 Task: Look for space in Tucuruí, Brazil from 2nd September, 2023 to 6th September, 2023 for 2 adults in price range Rs.15000 to Rs.20000. Place can be entire place with 1  bedroom having 1 bed and 1 bathroom. Property type can be house, flat, guest house, hotel. Booking option can be shelf check-in. Required host language is Spanish.
Action: Mouse moved to (629, 82)
Screenshot: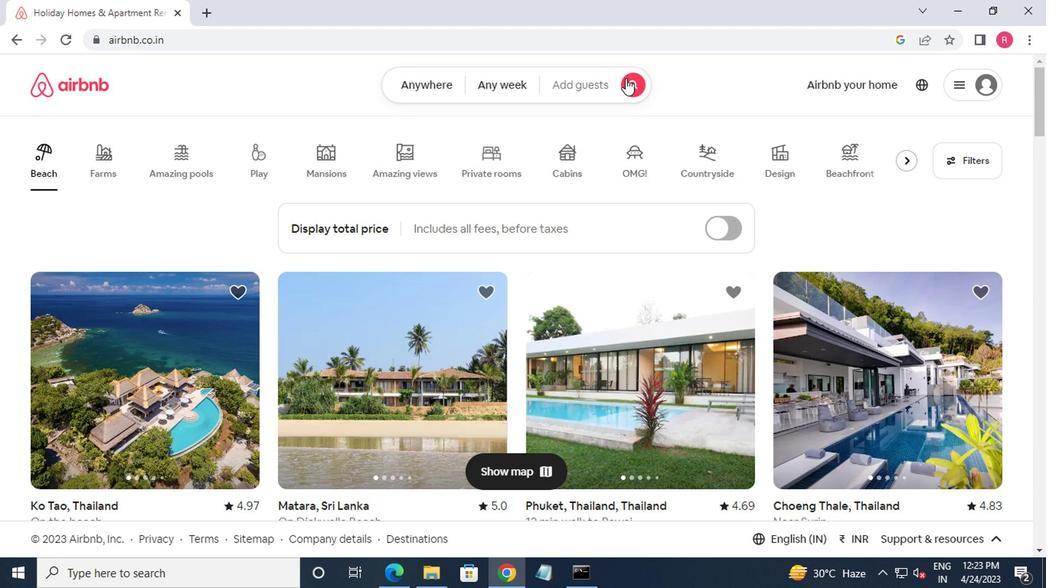 
Action: Mouse pressed left at (629, 82)
Screenshot: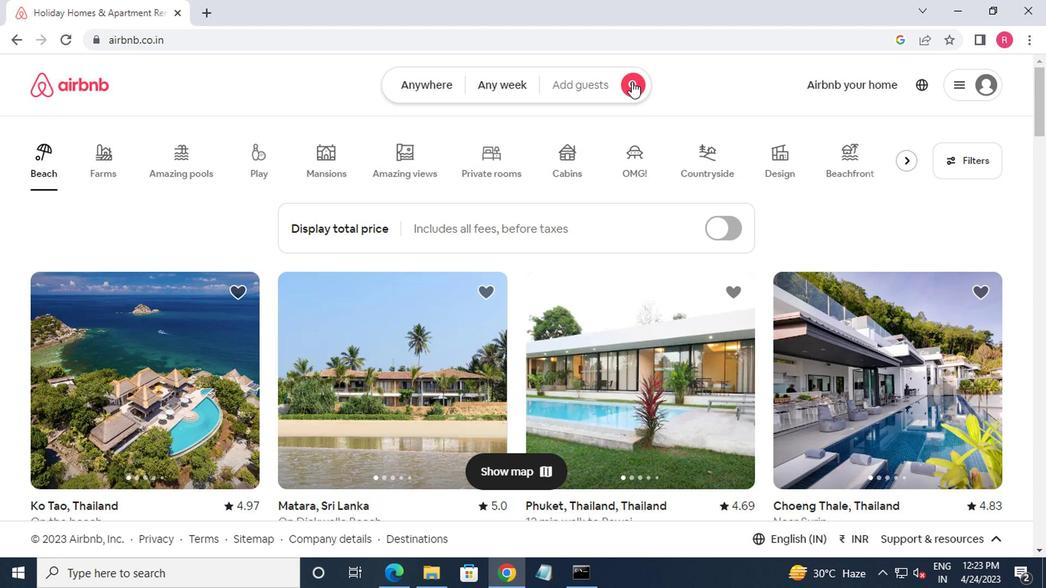 
Action: Mouse moved to (339, 139)
Screenshot: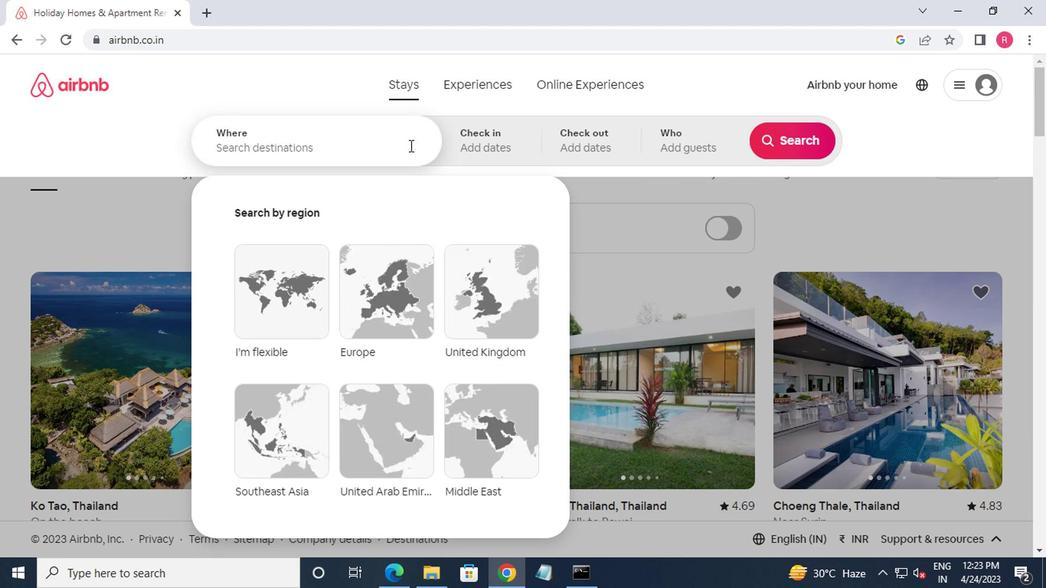 
Action: Mouse pressed left at (339, 139)
Screenshot: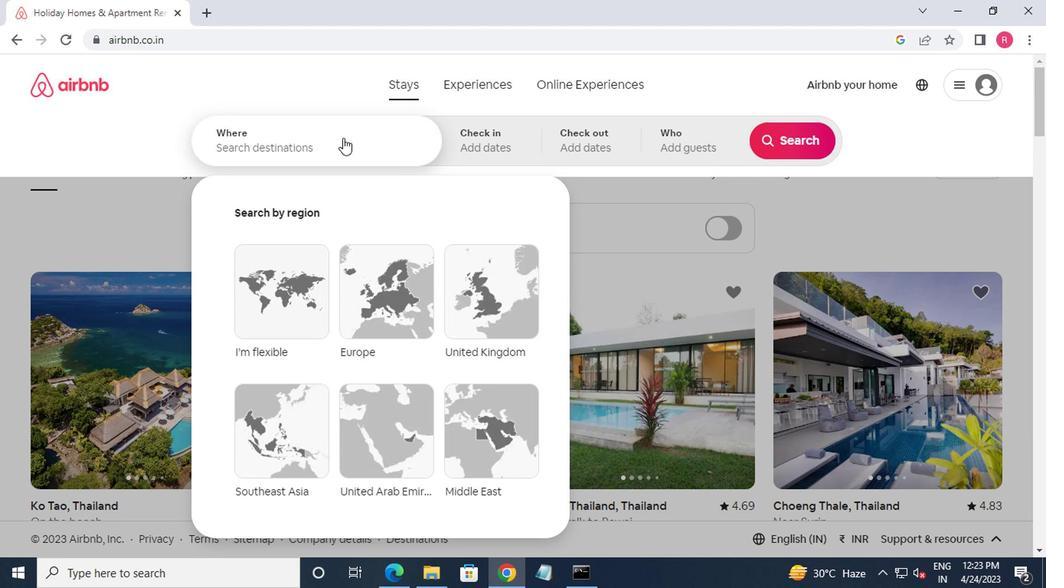 
Action: Mouse moved to (286, 194)
Screenshot: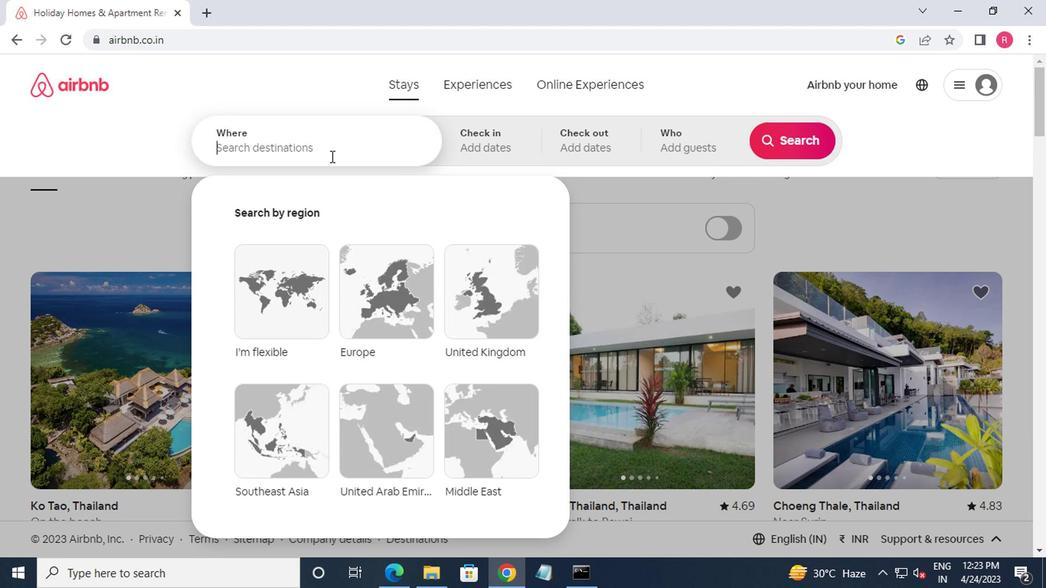 
Action: Key pressed tucurui,brazil
Screenshot: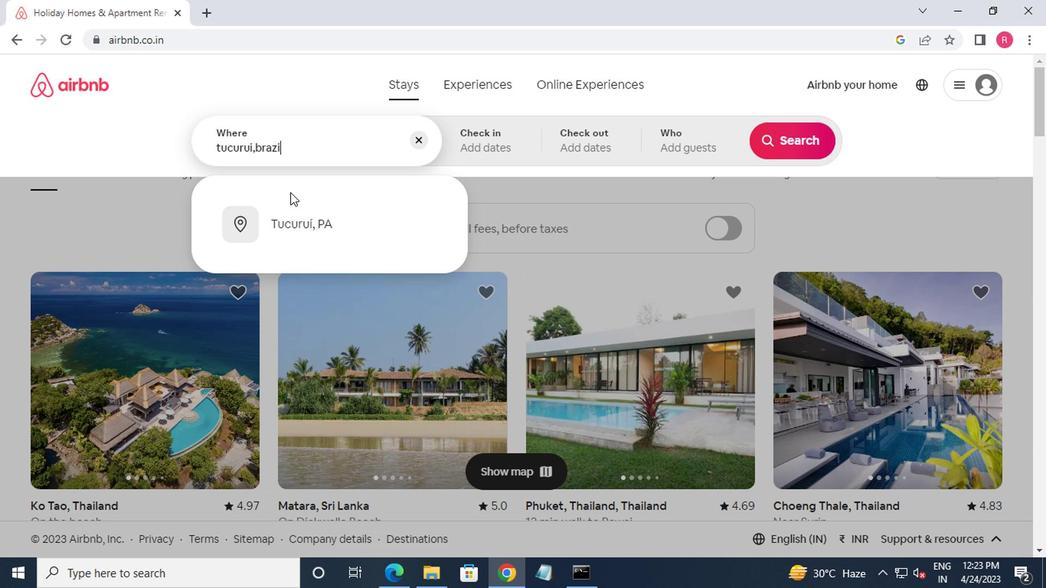 
Action: Mouse moved to (330, 221)
Screenshot: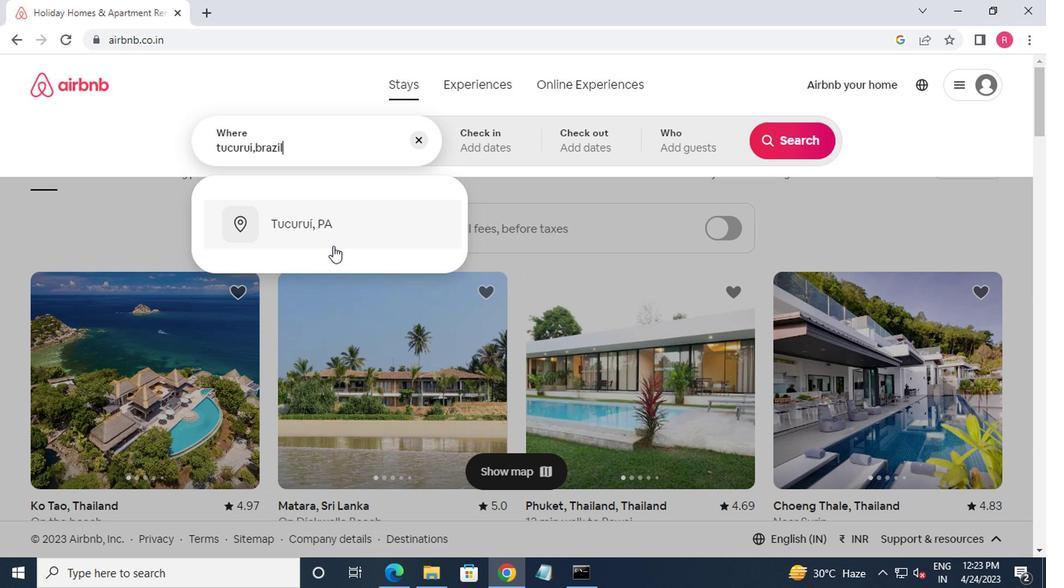 
Action: Key pressed <Key.enter>
Screenshot: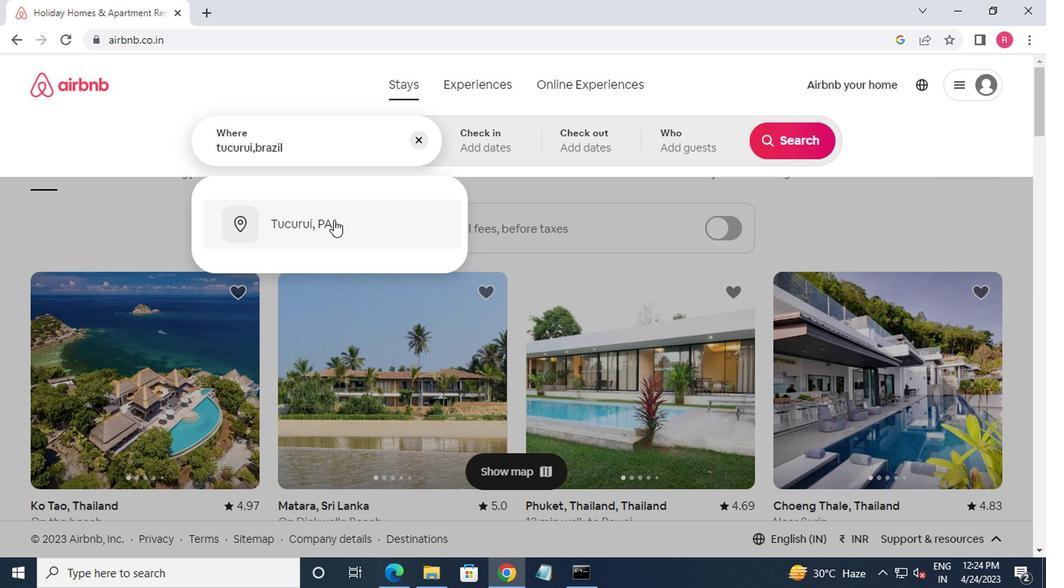 
Action: Mouse moved to (778, 266)
Screenshot: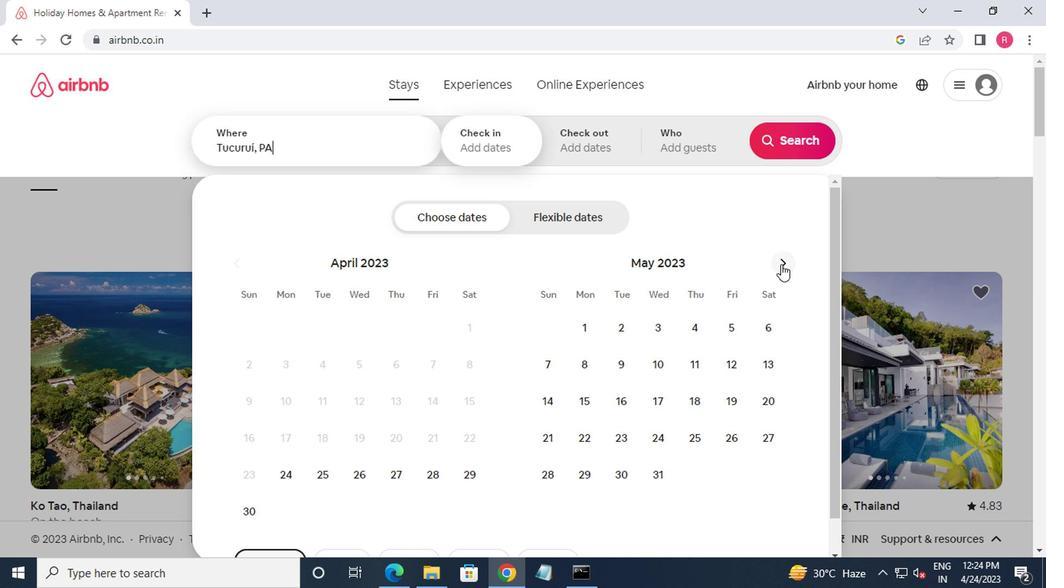 
Action: Mouse pressed left at (778, 266)
Screenshot: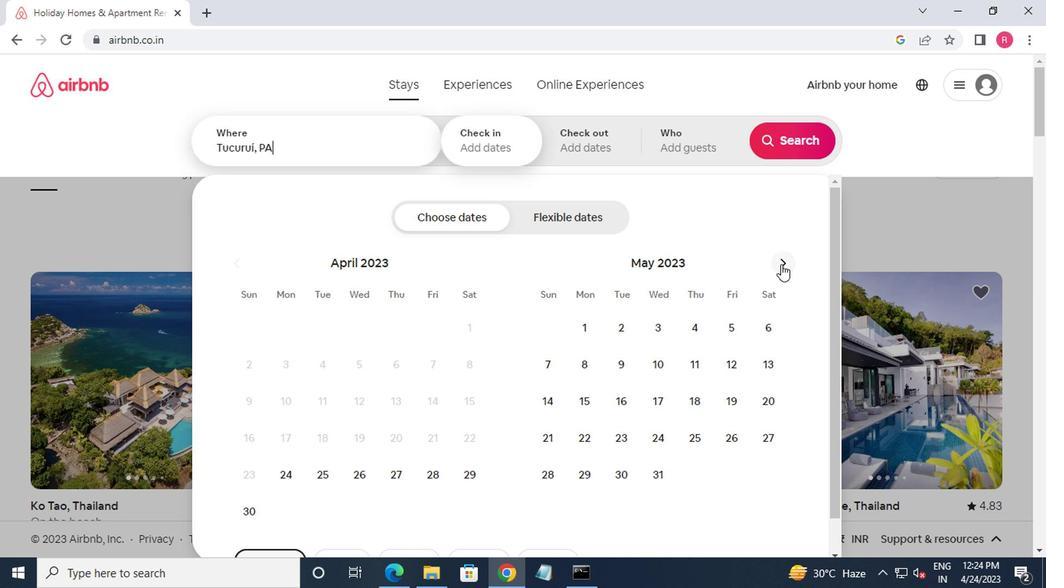 
Action: Mouse moved to (779, 264)
Screenshot: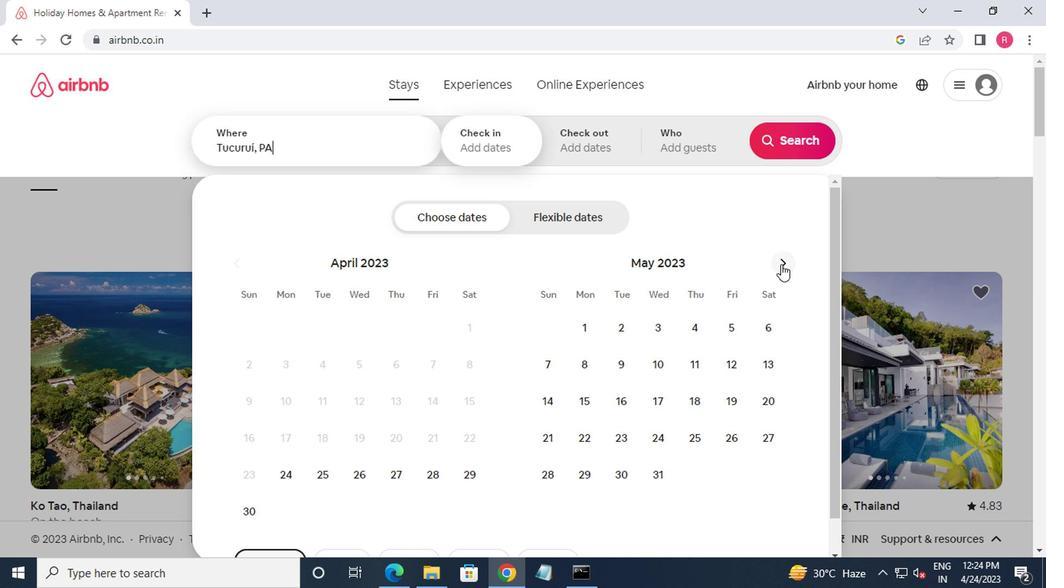 
Action: Mouse pressed left at (779, 264)
Screenshot: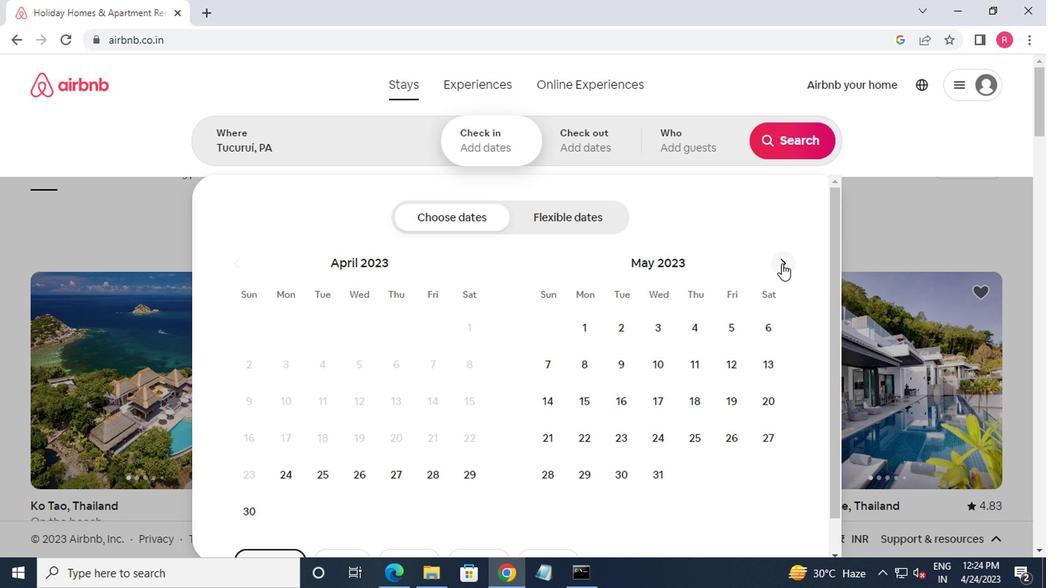 
Action: Mouse pressed left at (779, 264)
Screenshot: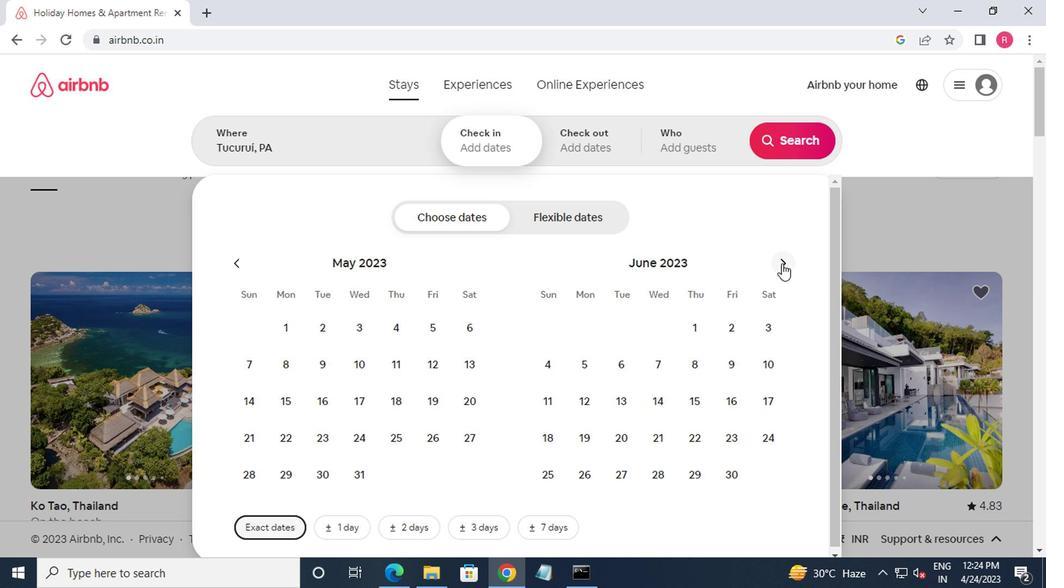 
Action: Mouse moved to (779, 262)
Screenshot: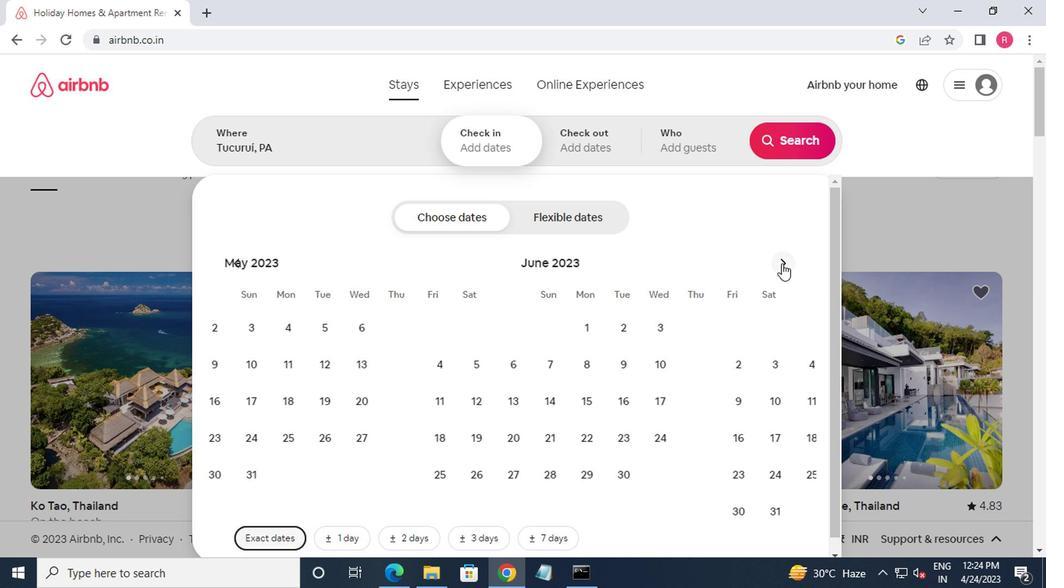 
Action: Mouse pressed left at (779, 262)
Screenshot: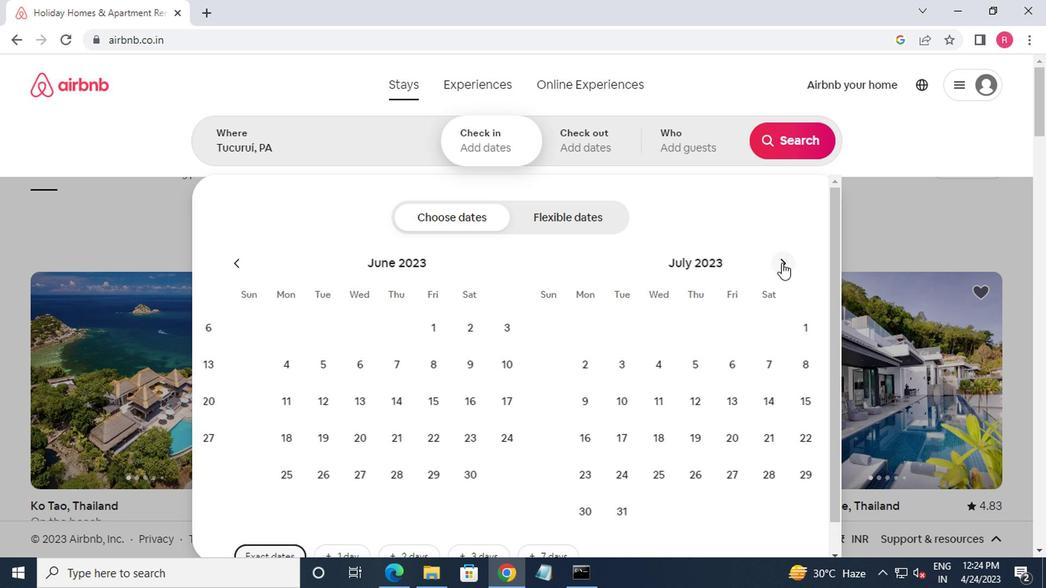 
Action: Mouse pressed left at (779, 262)
Screenshot: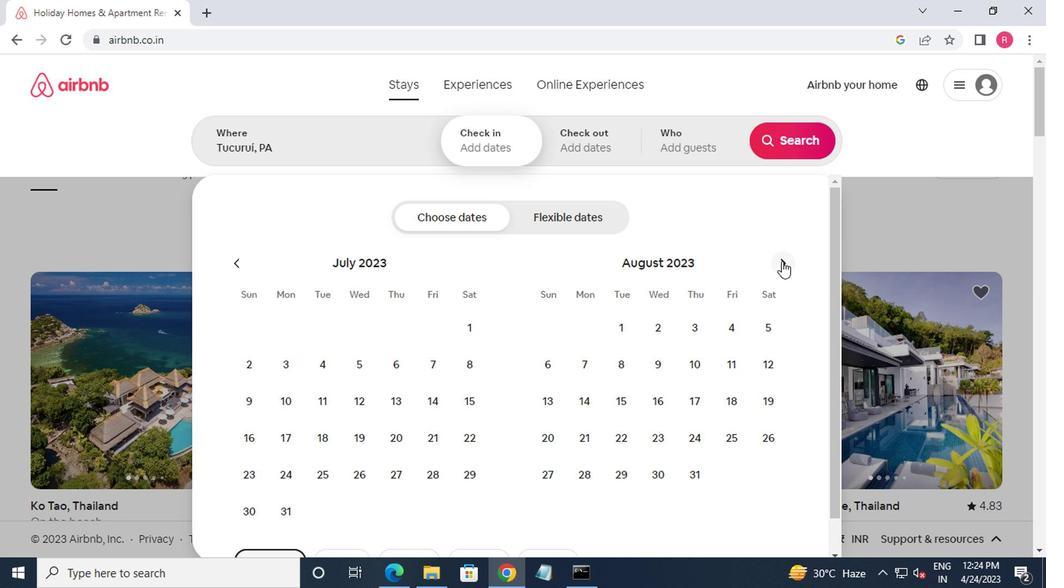 
Action: Mouse moved to (755, 333)
Screenshot: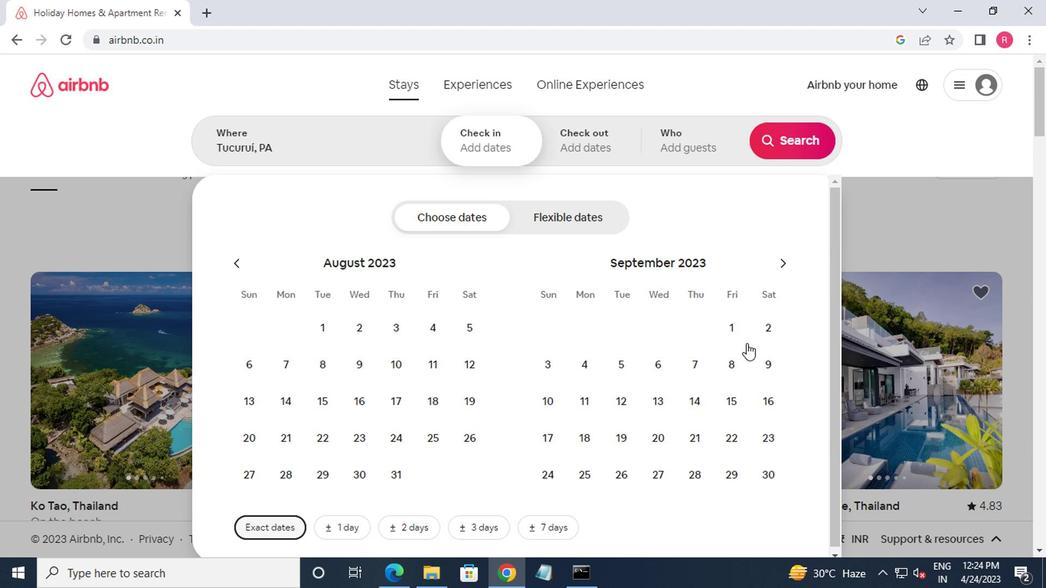 
Action: Mouse pressed left at (755, 333)
Screenshot: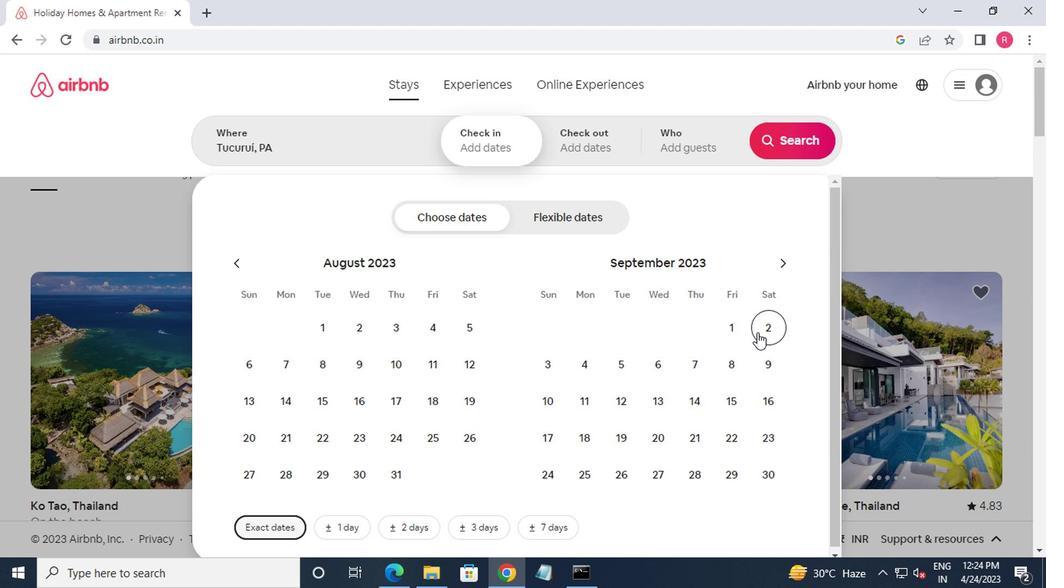 
Action: Mouse moved to (655, 372)
Screenshot: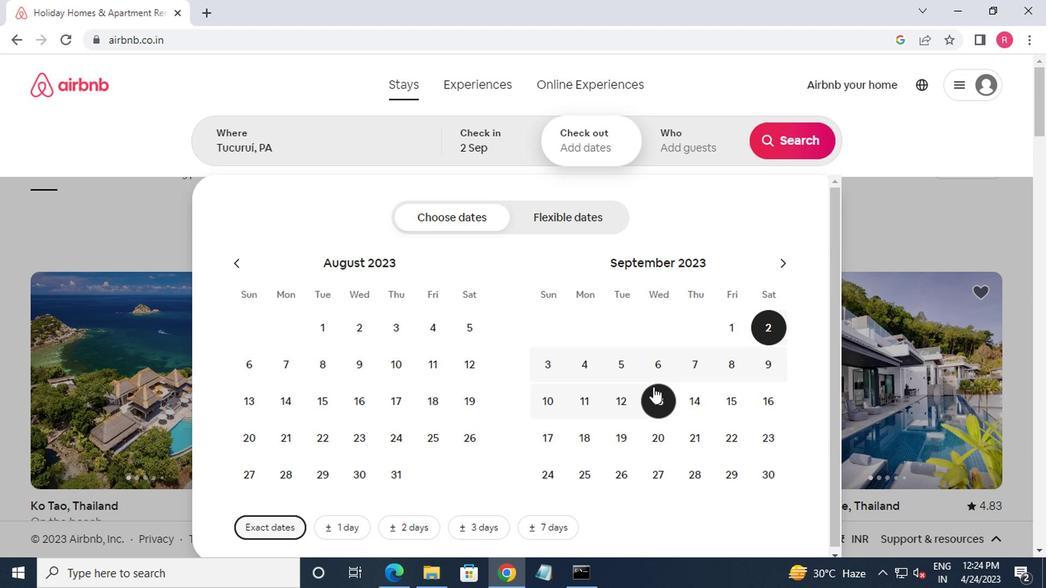
Action: Mouse pressed left at (655, 372)
Screenshot: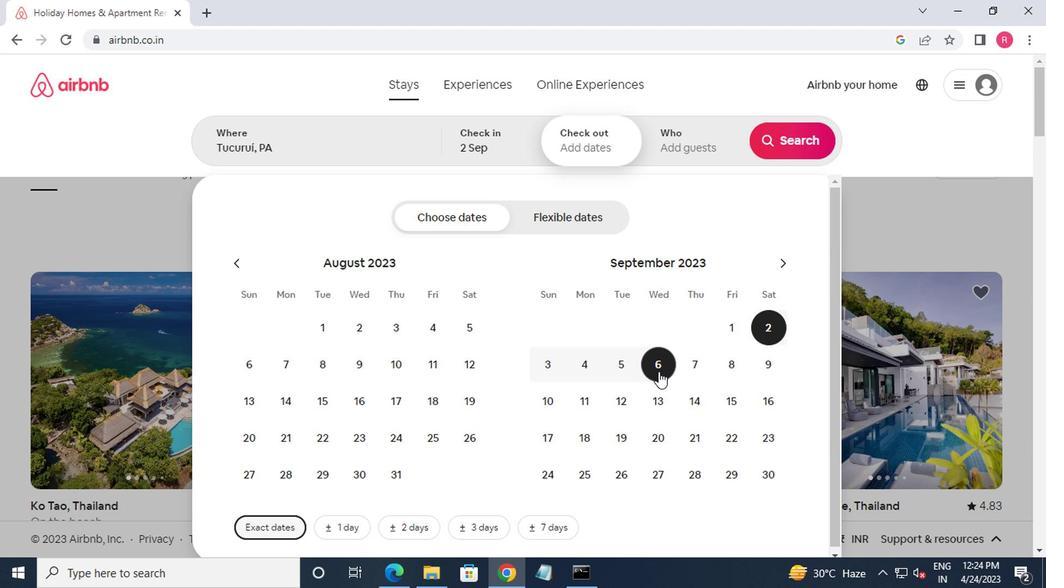 
Action: Mouse moved to (660, 160)
Screenshot: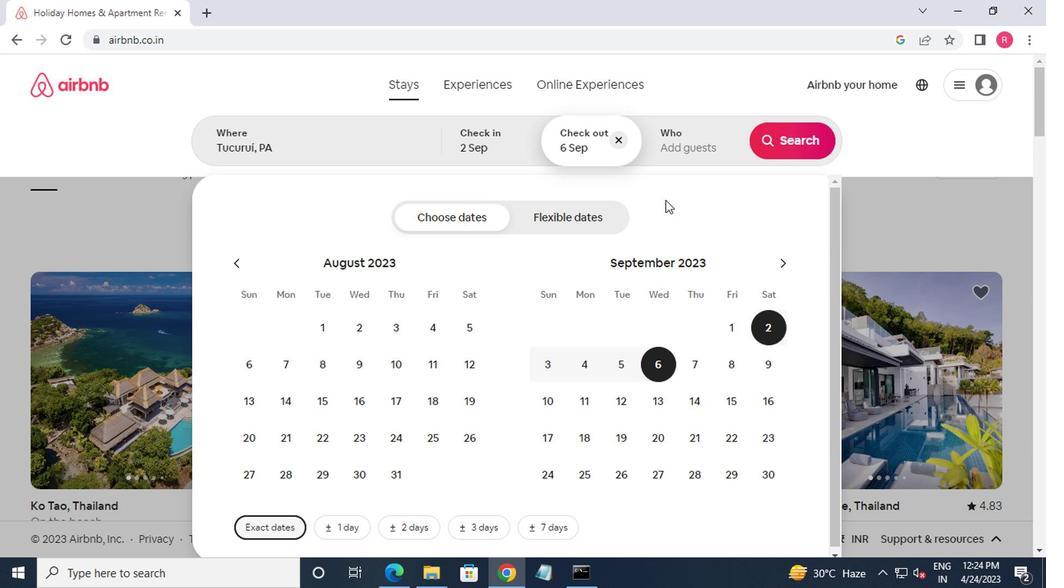 
Action: Mouse pressed left at (660, 160)
Screenshot: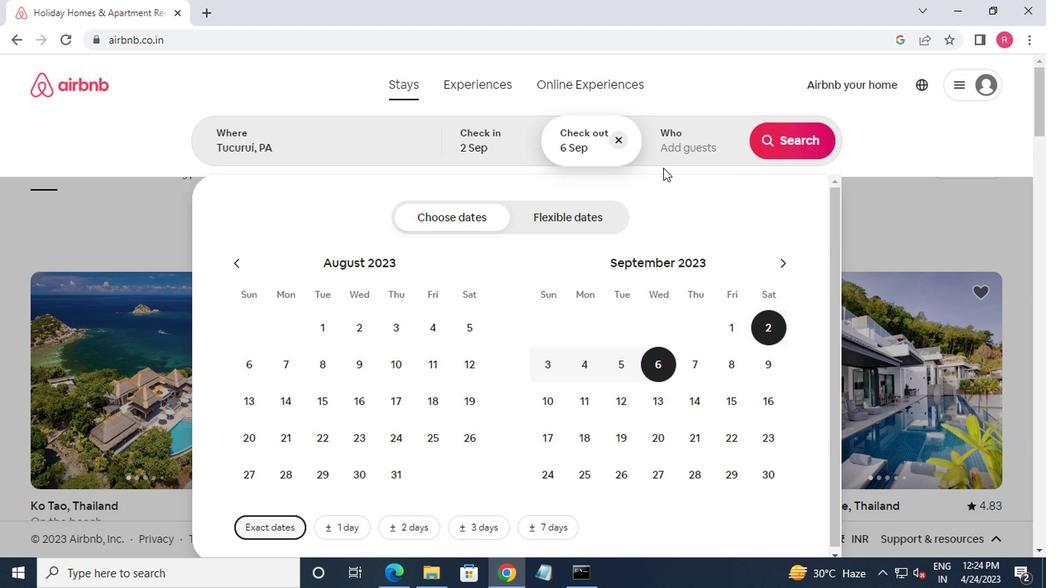 
Action: Mouse moved to (789, 231)
Screenshot: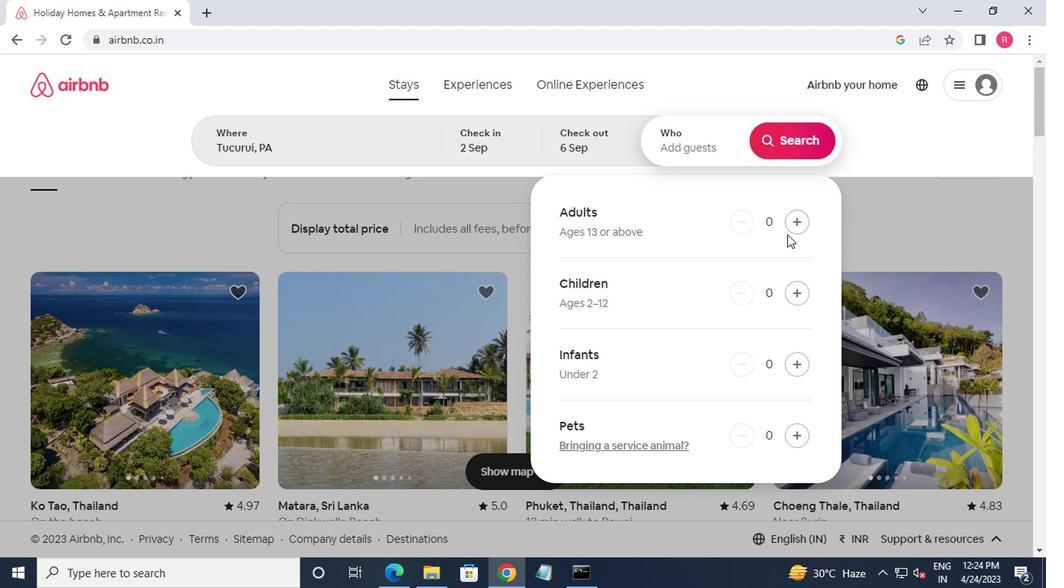 
Action: Mouse pressed left at (789, 231)
Screenshot: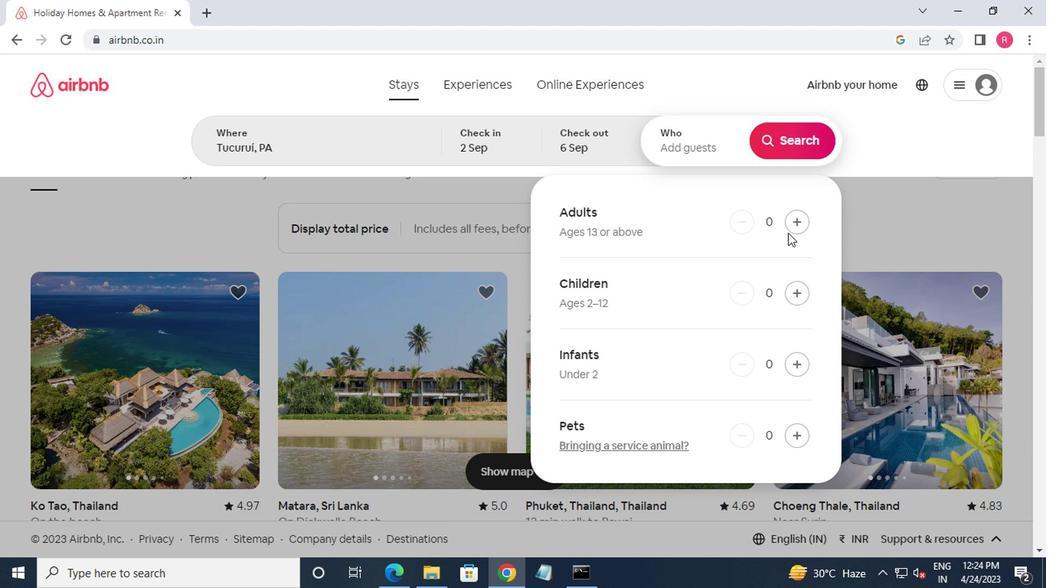 
Action: Mouse pressed left at (789, 231)
Screenshot: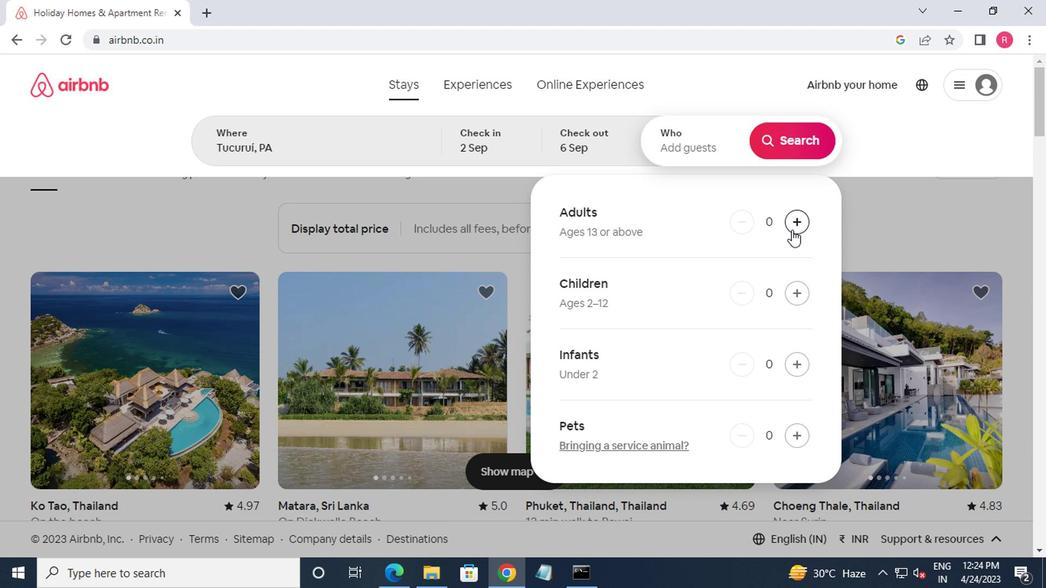 
Action: Mouse moved to (774, 155)
Screenshot: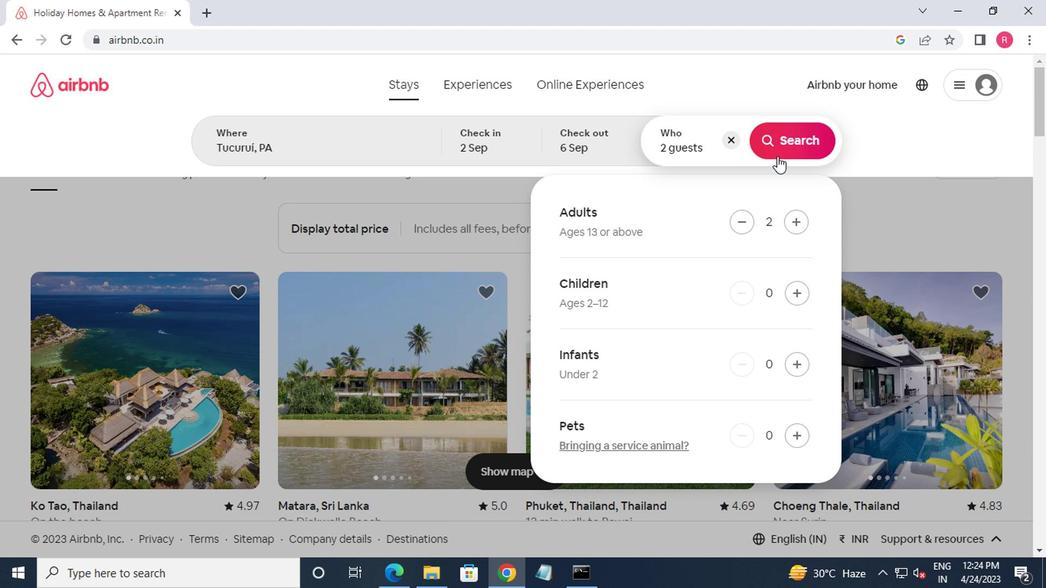 
Action: Mouse pressed left at (774, 155)
Screenshot: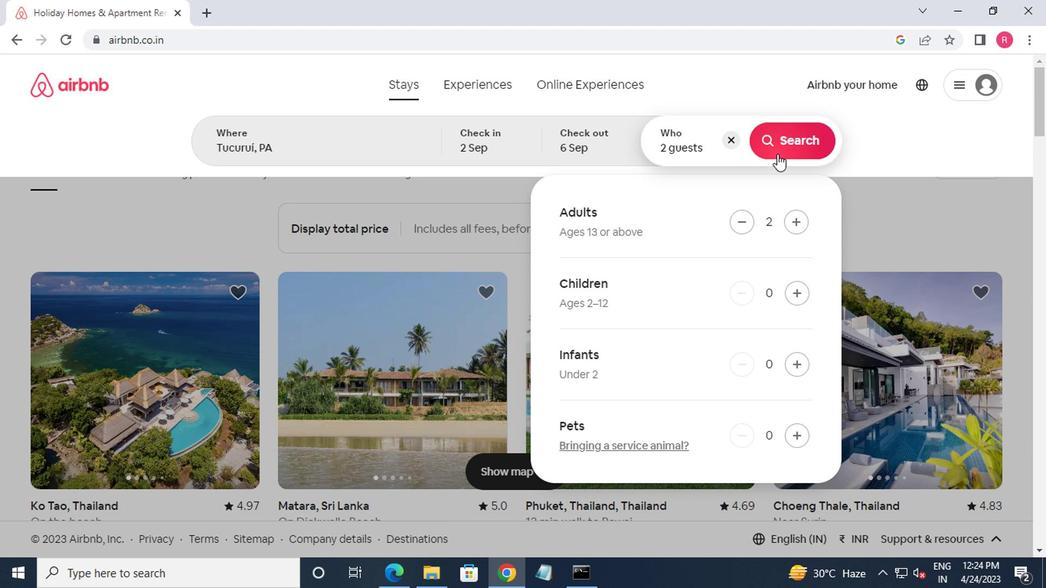 
Action: Mouse moved to (959, 151)
Screenshot: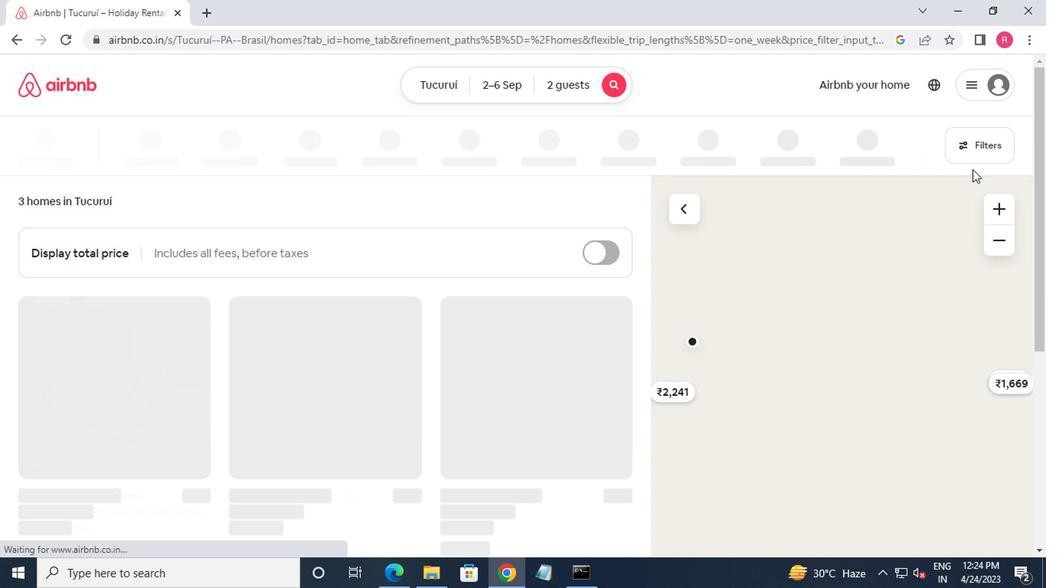 
Action: Mouse pressed left at (959, 151)
Screenshot: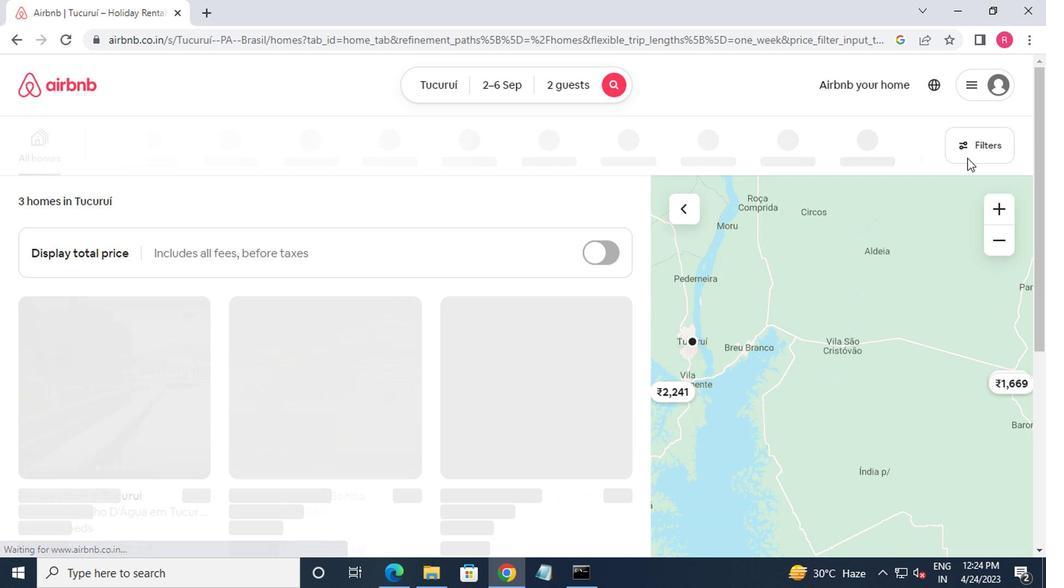 
Action: Mouse moved to (356, 344)
Screenshot: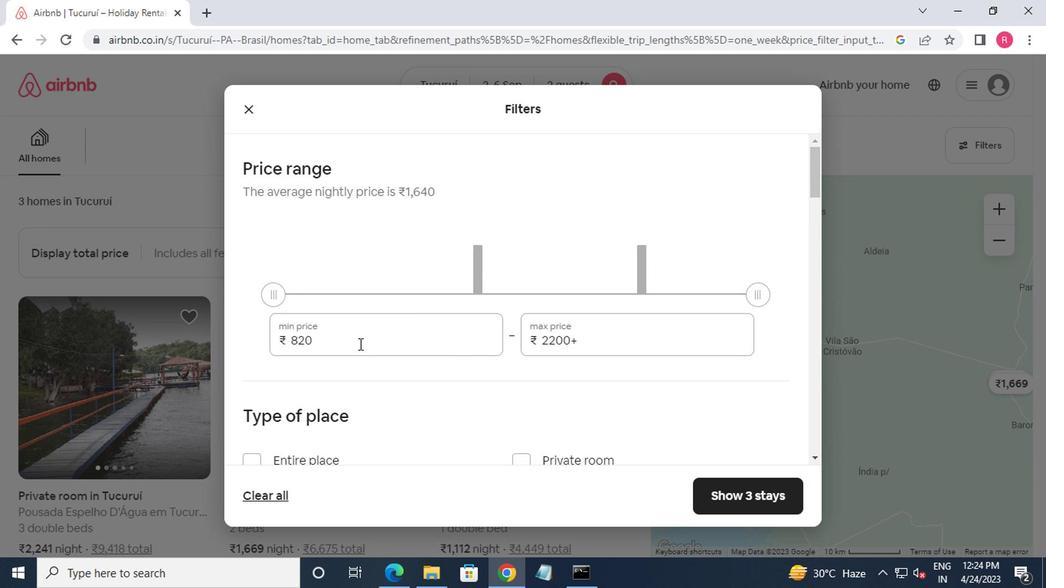 
Action: Mouse pressed left at (356, 344)
Screenshot: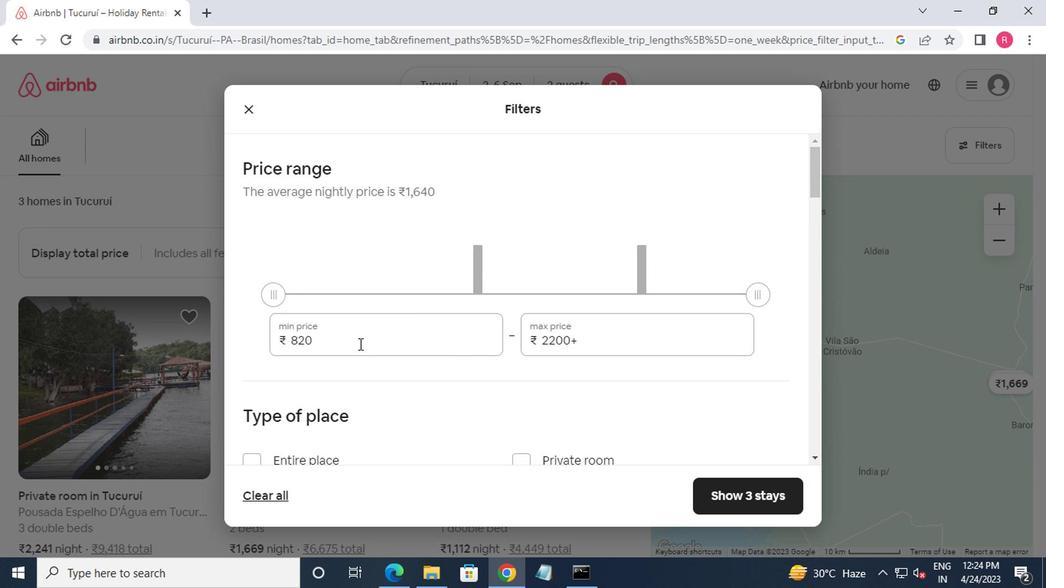 
Action: Mouse moved to (317, 376)
Screenshot: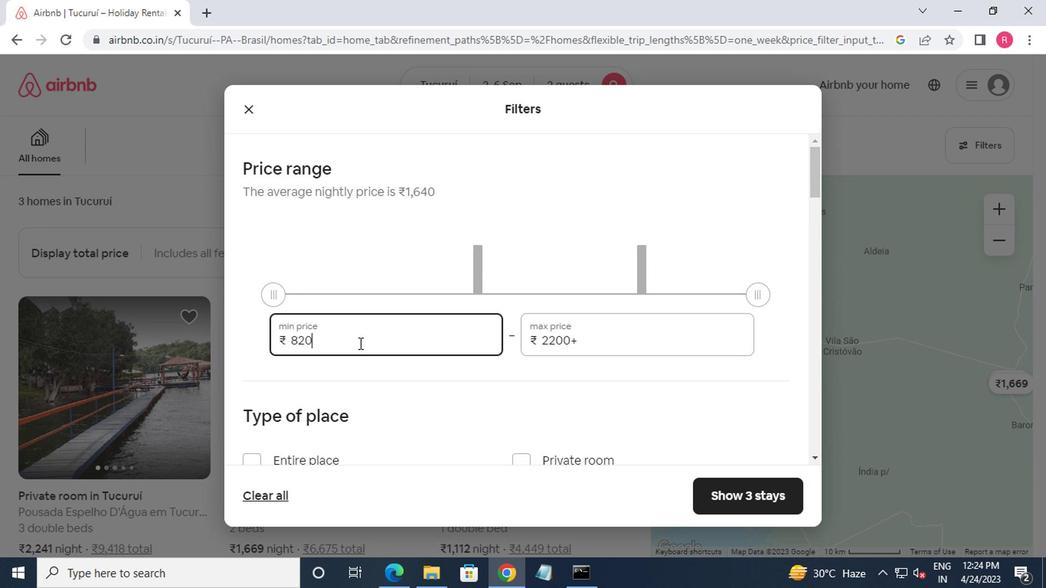 
Action: Key pressed <Key.backspace><Key.backspace><Key.backspace><Key.backspace>15000<Key.tab>1<Key.backspace>2000<Key.backspace><Key.backspace><Key.backspace><Key.backspace><Key.backspace><Key.backspace><Key.backspace>0000
Screenshot: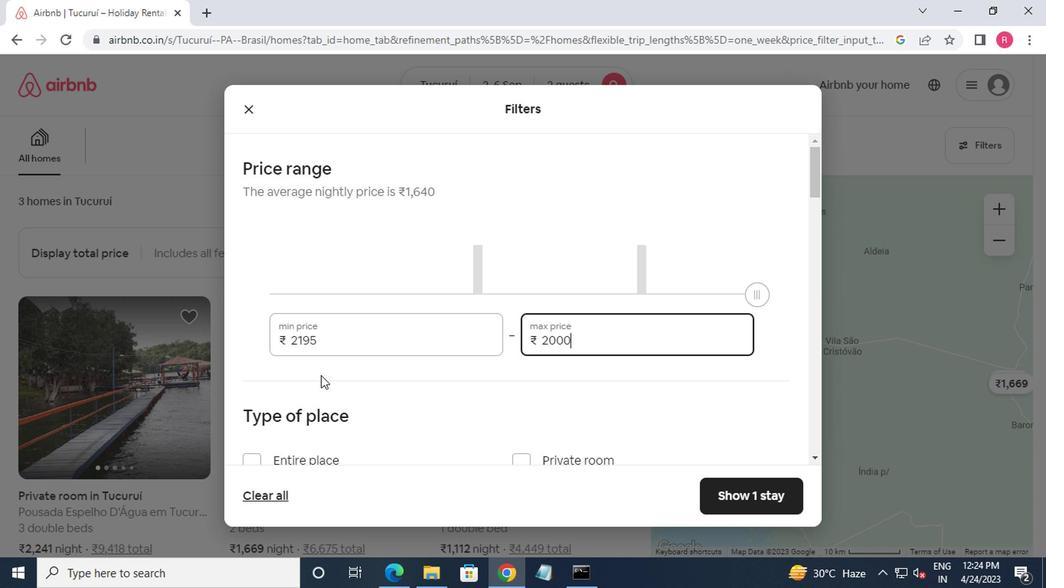 
Action: Mouse moved to (290, 417)
Screenshot: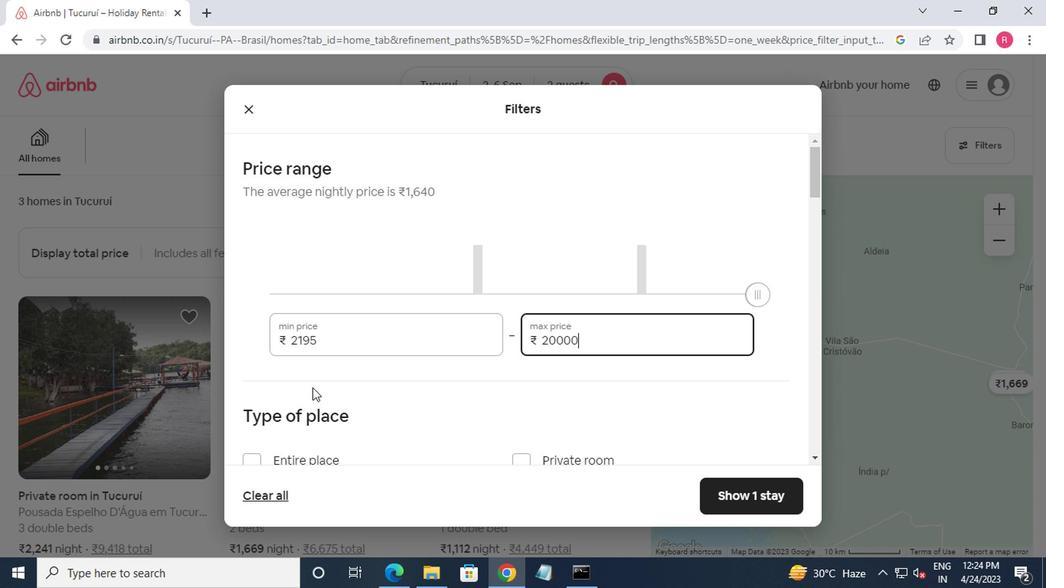 
Action: Mouse scrolled (290, 416) with delta (0, 0)
Screenshot: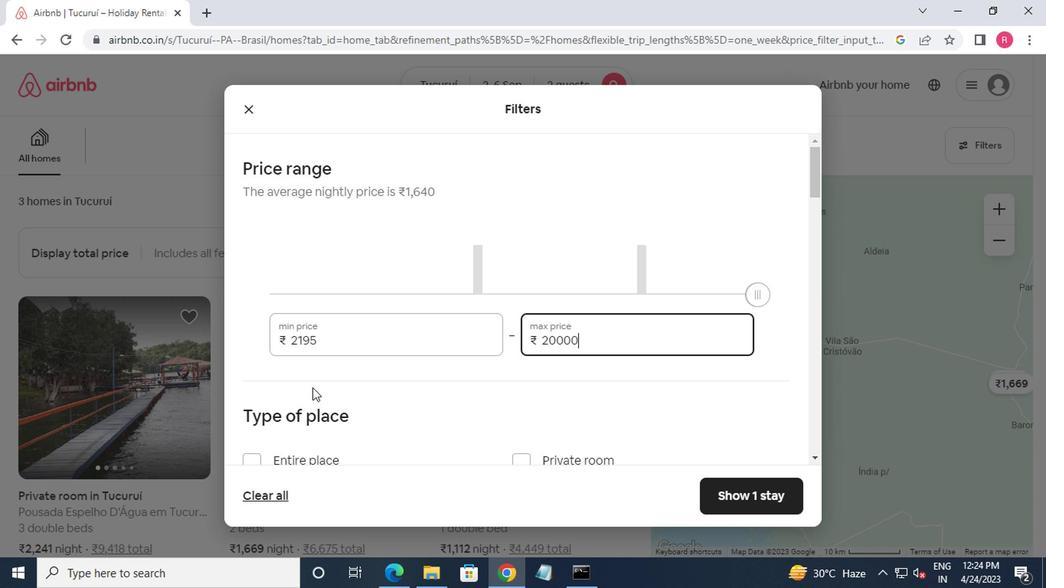 
Action: Mouse moved to (246, 381)
Screenshot: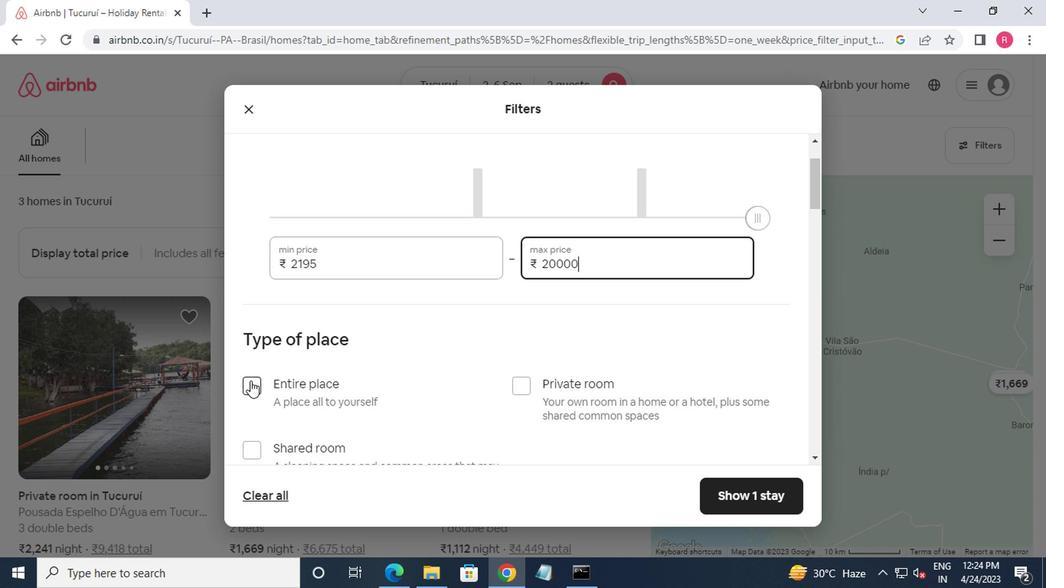 
Action: Mouse pressed left at (246, 381)
Screenshot: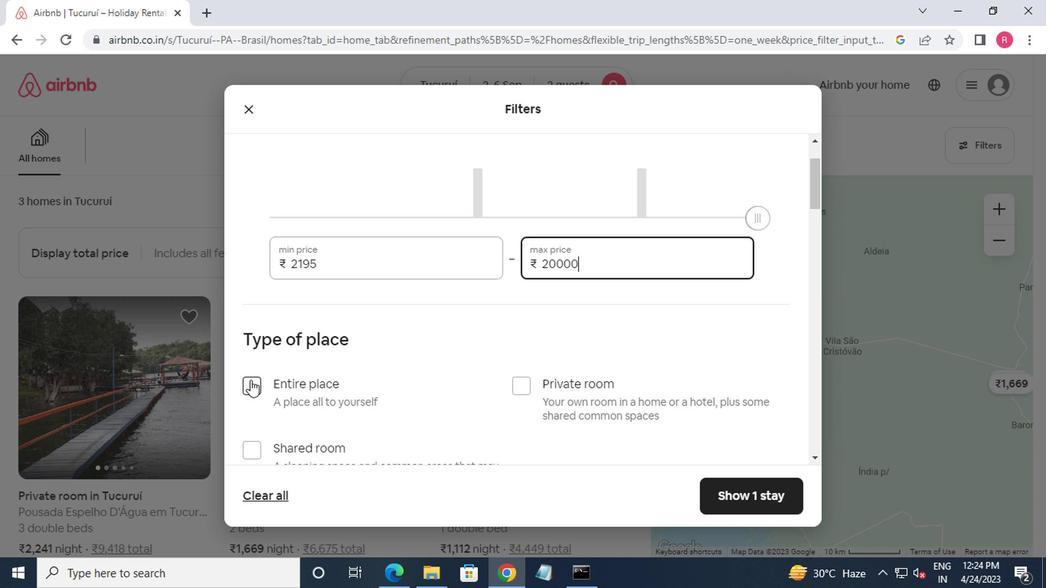 
Action: Mouse moved to (350, 268)
Screenshot: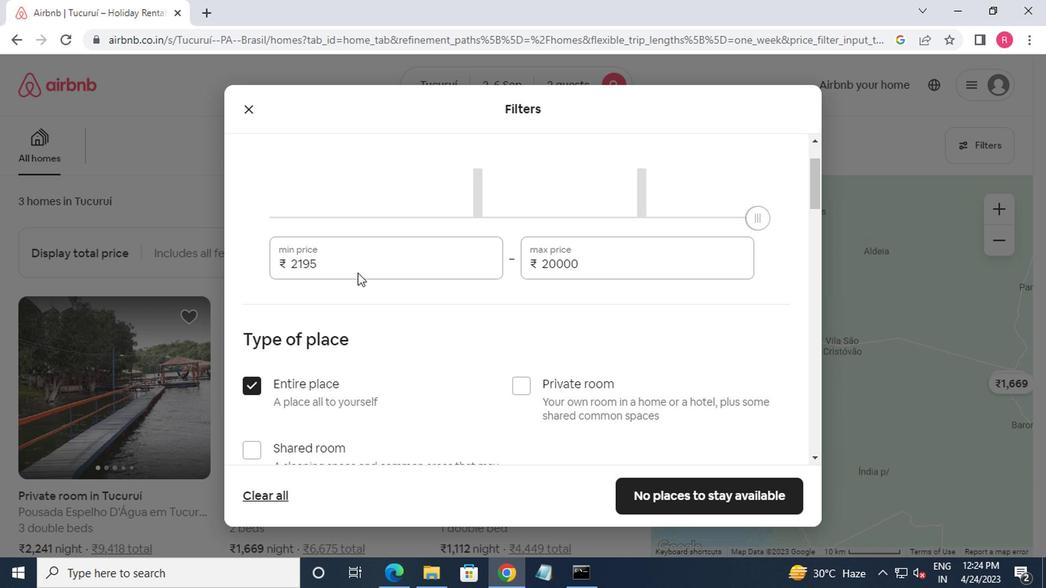 
Action: Mouse pressed left at (350, 268)
Screenshot: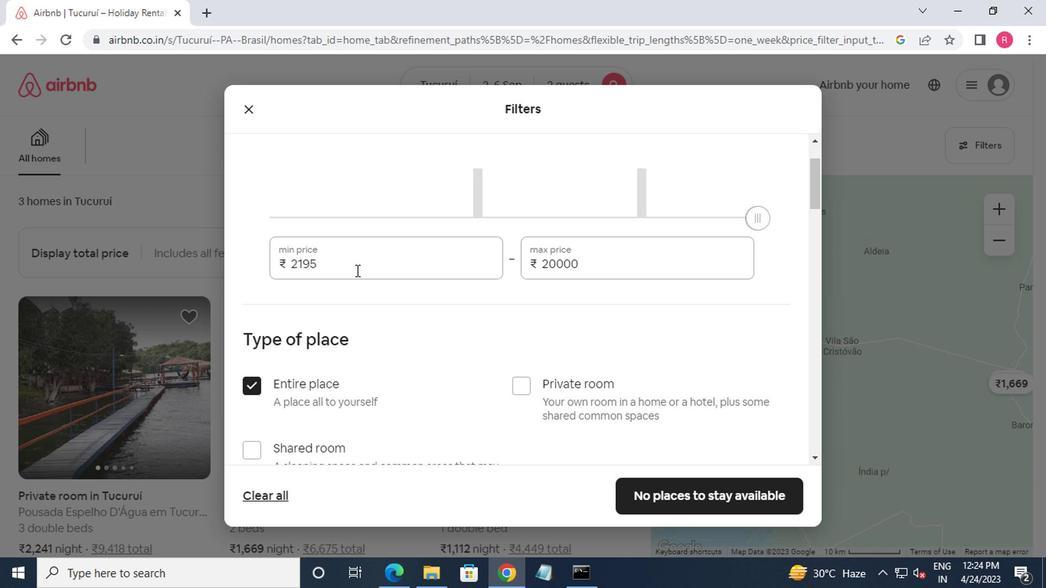 
Action: Mouse moved to (355, 302)
Screenshot: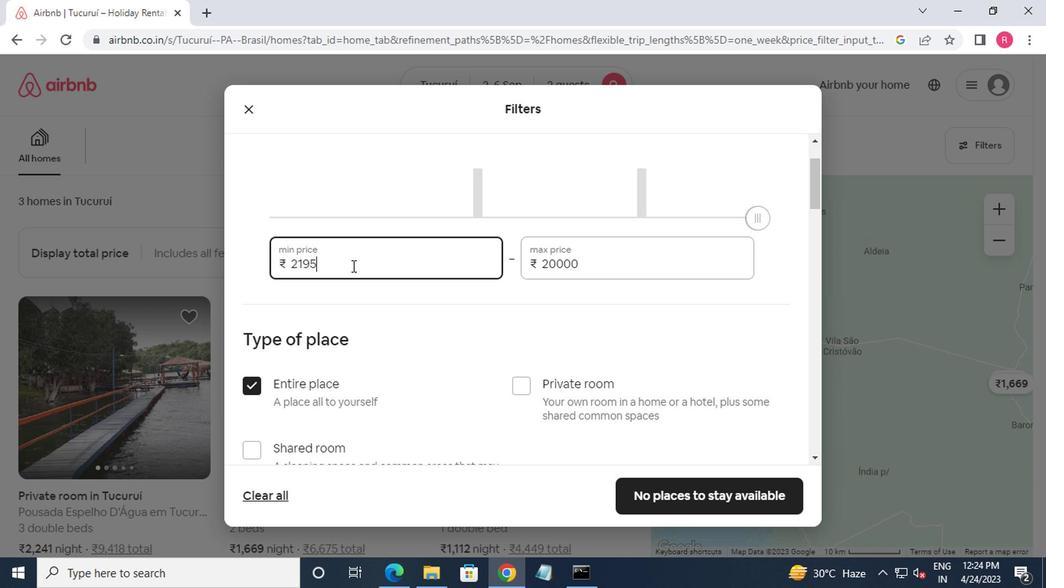 
Action: Key pressed <Key.backspace><Key.backspace><Key.backspace><Key.backspace><Key.backspace><Key.backspace>15000
Screenshot: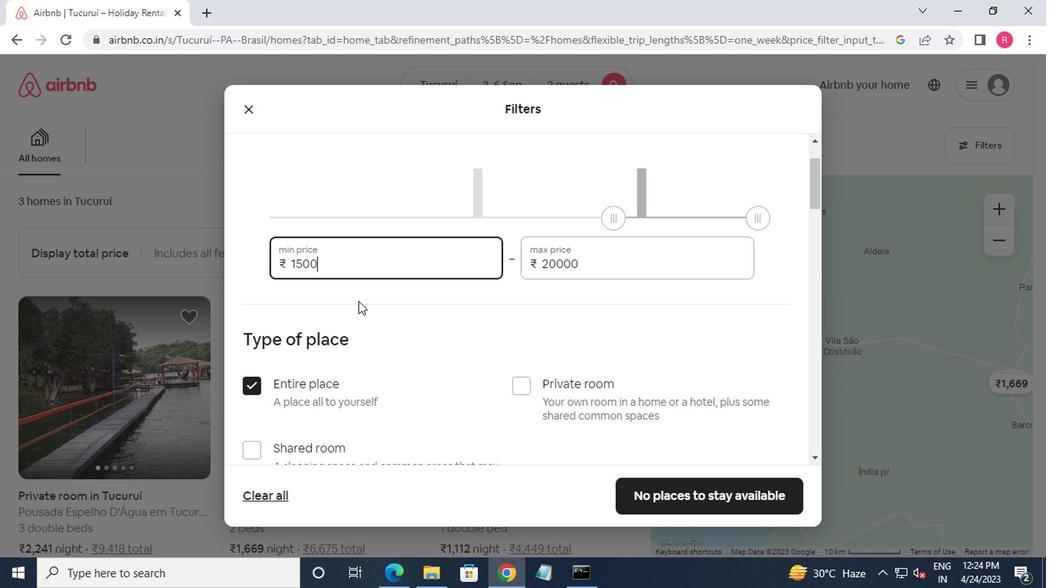 
Action: Mouse moved to (371, 333)
Screenshot: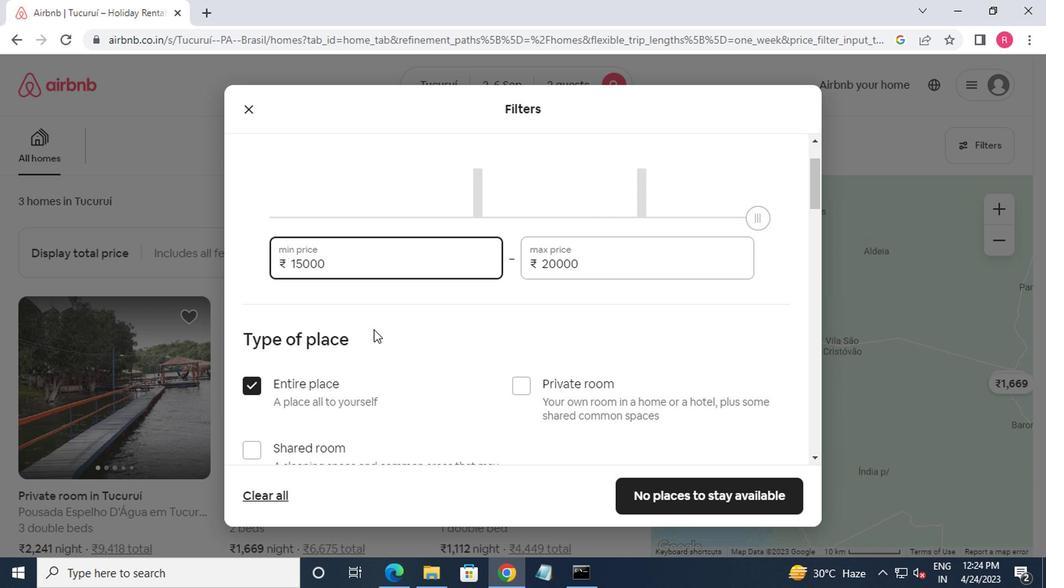 
Action: Mouse scrolled (371, 333) with delta (0, 0)
Screenshot: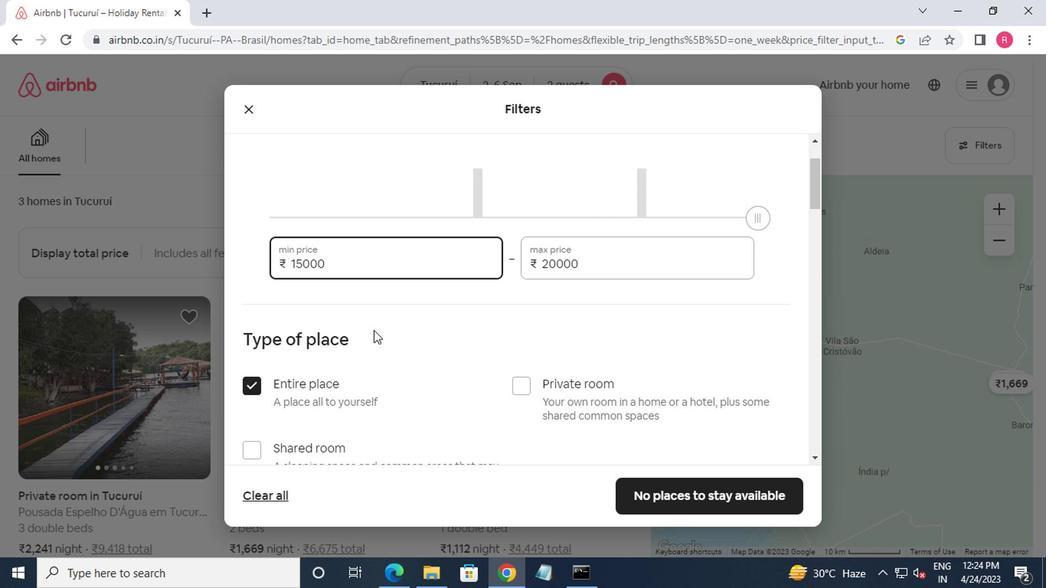 
Action: Mouse moved to (372, 335)
Screenshot: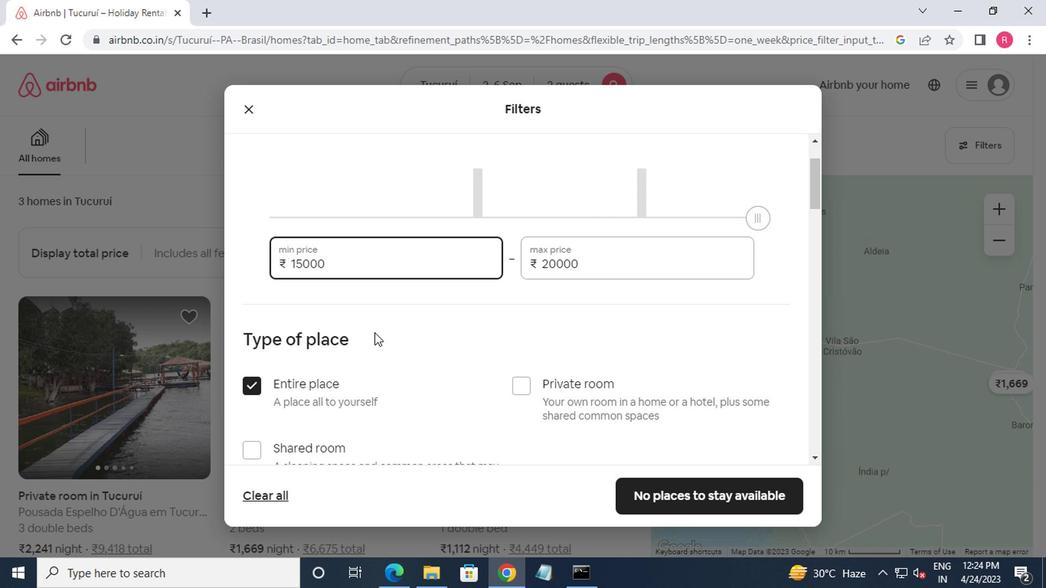 
Action: Mouse scrolled (372, 334) with delta (0, 0)
Screenshot: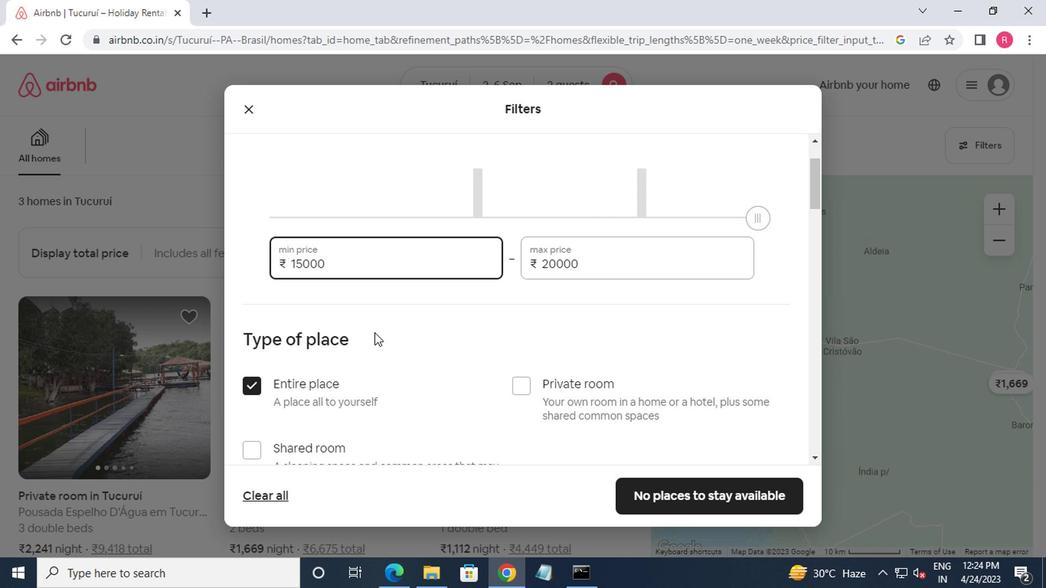 
Action: Mouse moved to (380, 353)
Screenshot: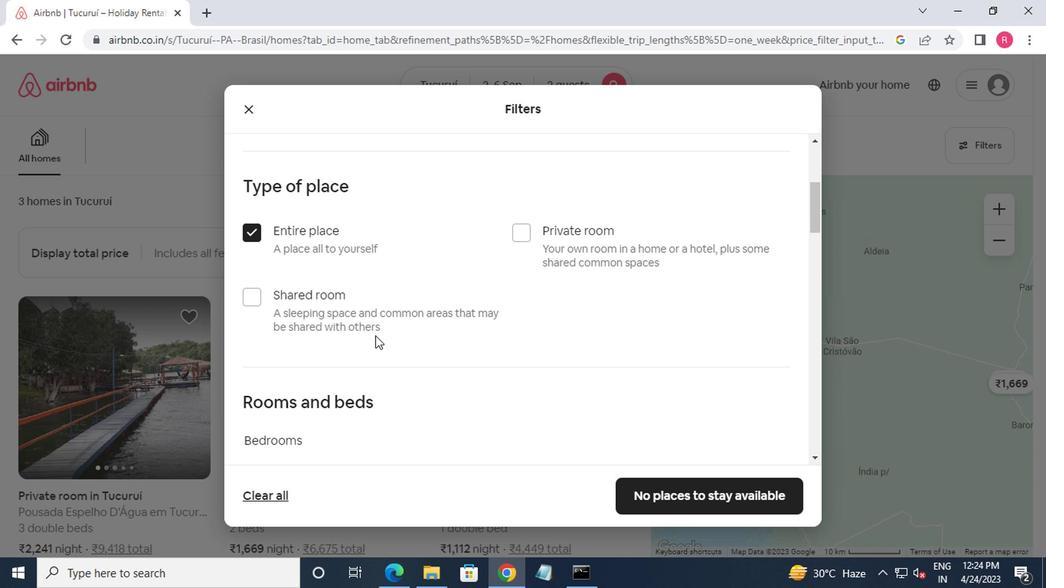 
Action: Mouse scrolled (380, 353) with delta (0, 0)
Screenshot: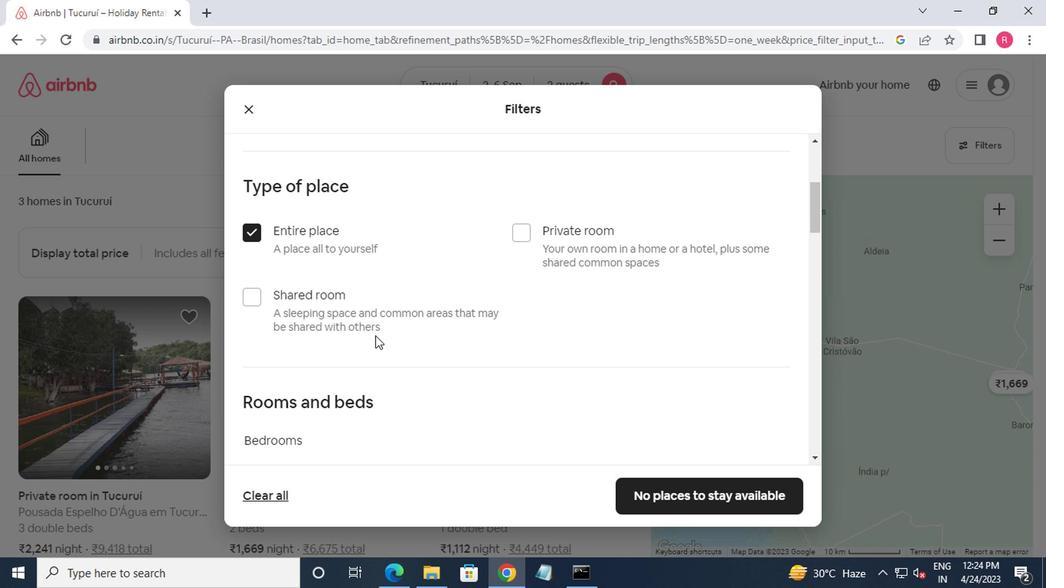 
Action: Mouse moved to (381, 355)
Screenshot: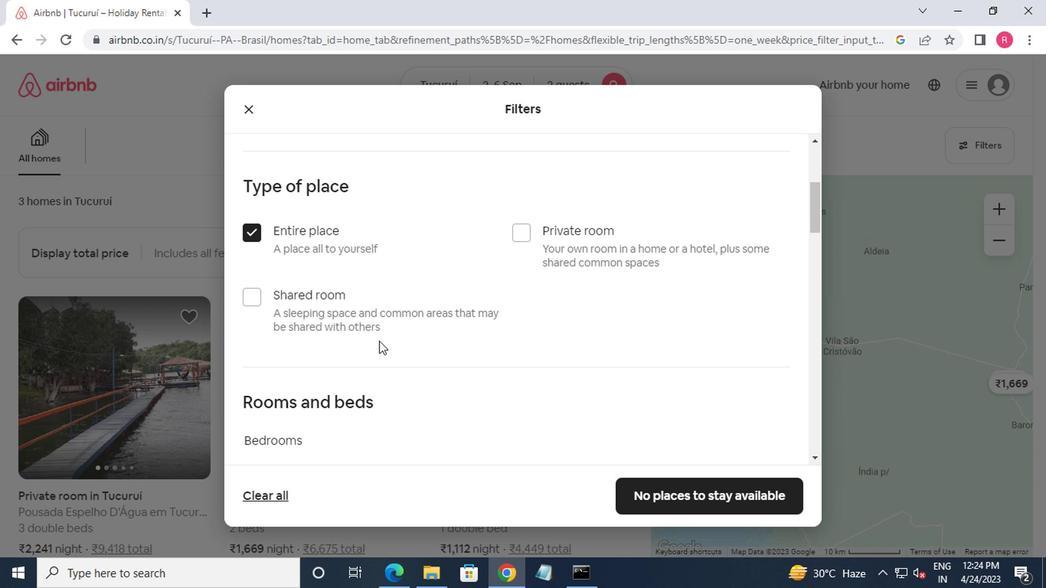 
Action: Mouse scrolled (381, 354) with delta (0, -1)
Screenshot: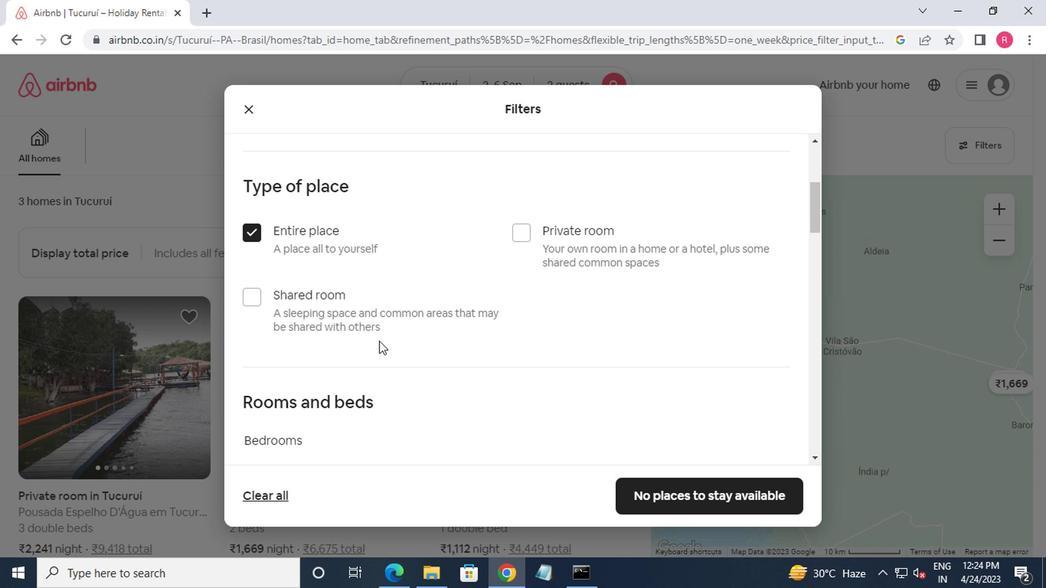 
Action: Mouse moved to (382, 356)
Screenshot: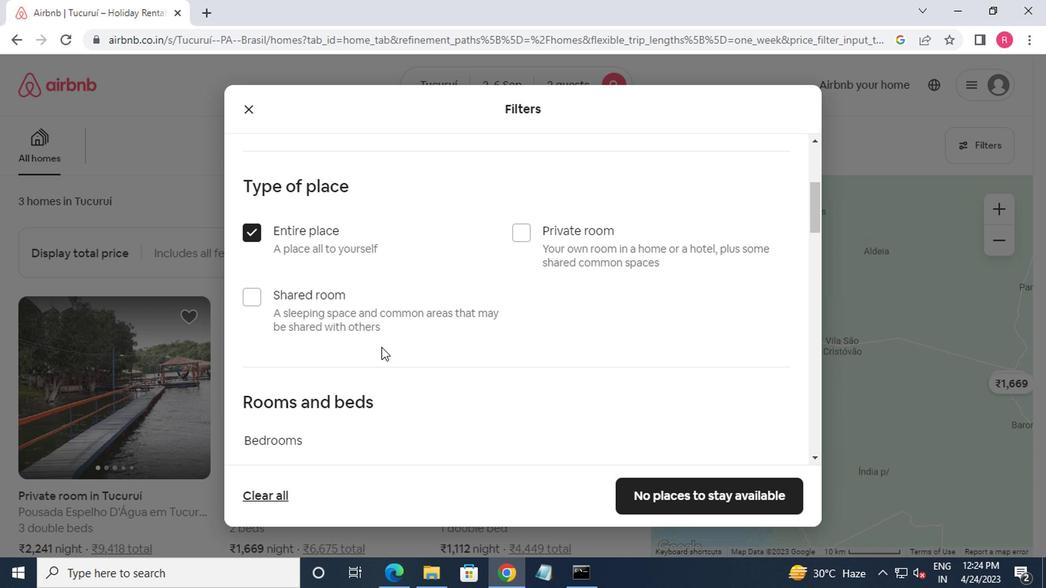 
Action: Mouse scrolled (382, 355) with delta (0, 0)
Screenshot: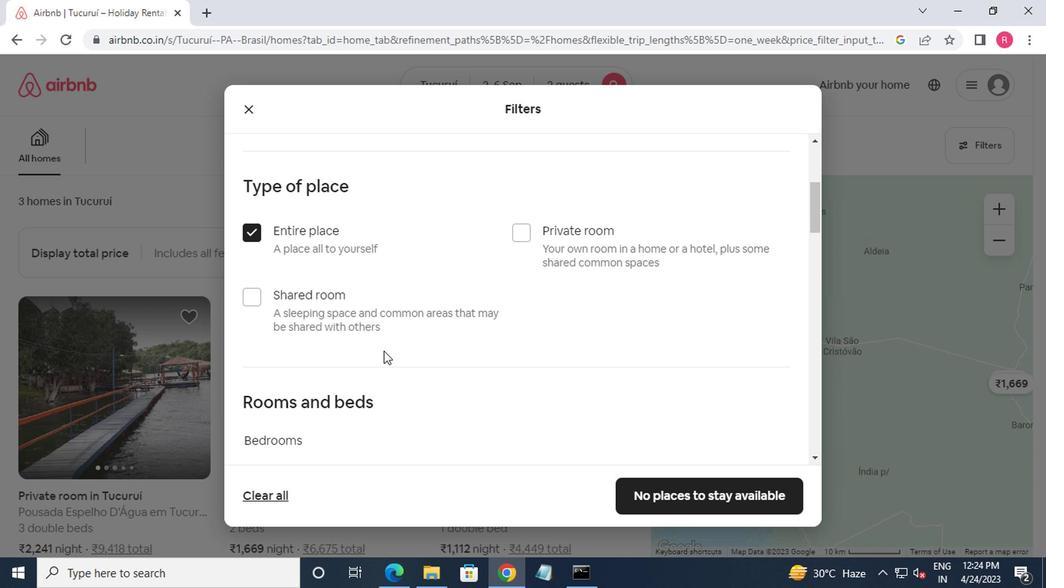 
Action: Mouse moved to (328, 266)
Screenshot: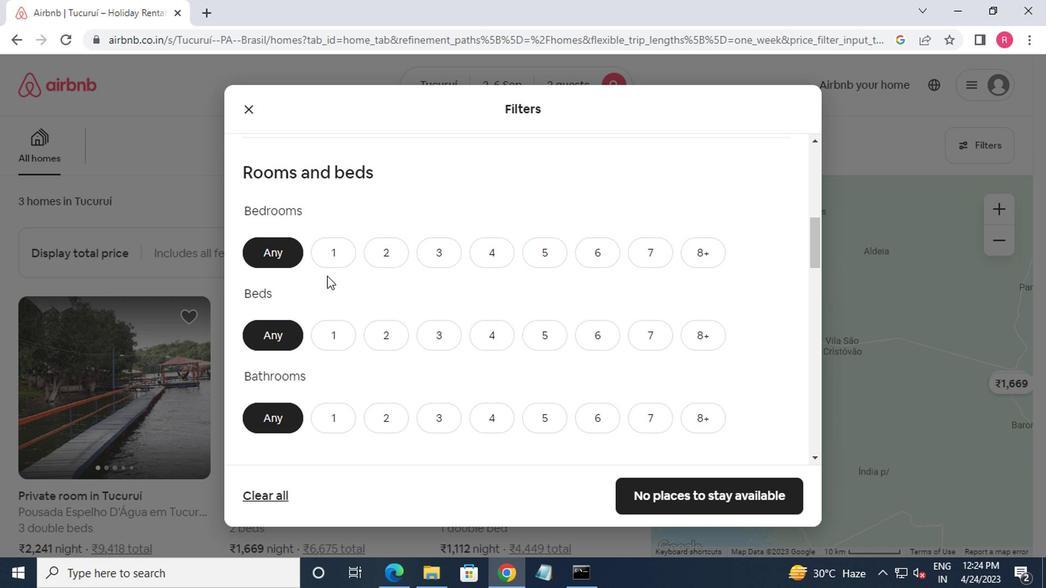 
Action: Mouse pressed left at (328, 266)
Screenshot: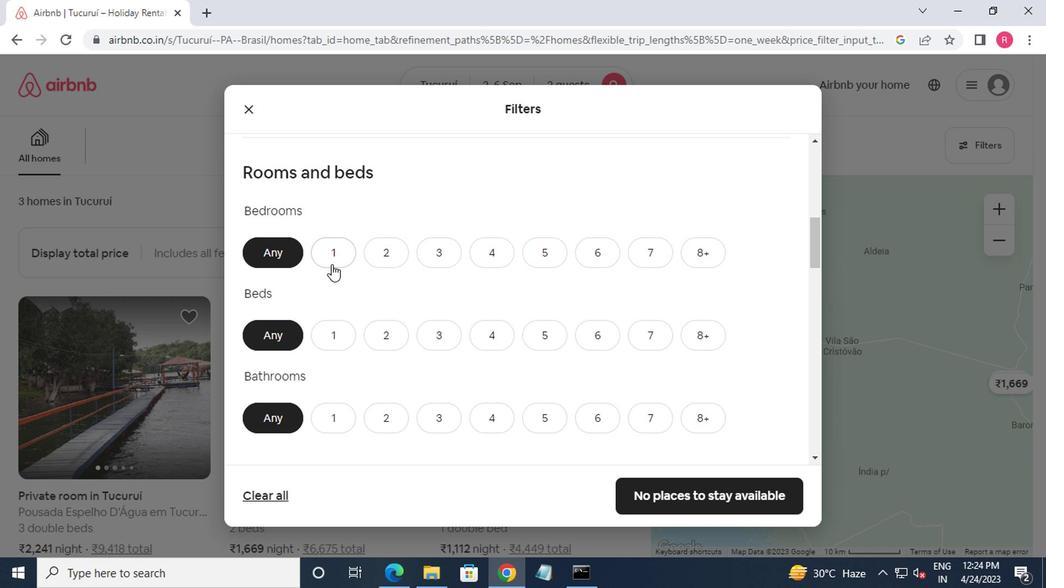 
Action: Mouse moved to (320, 340)
Screenshot: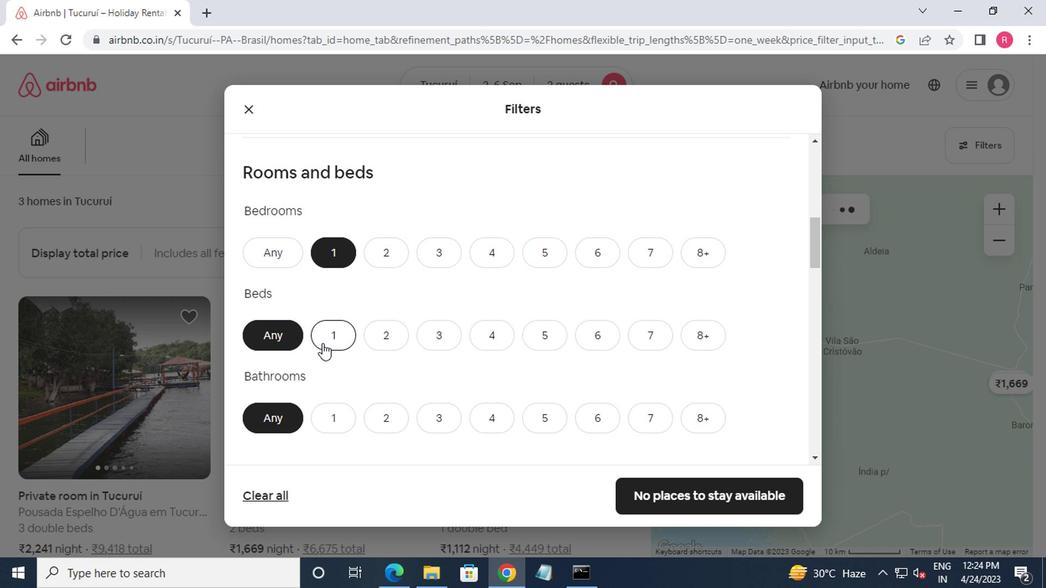 
Action: Mouse pressed left at (320, 340)
Screenshot: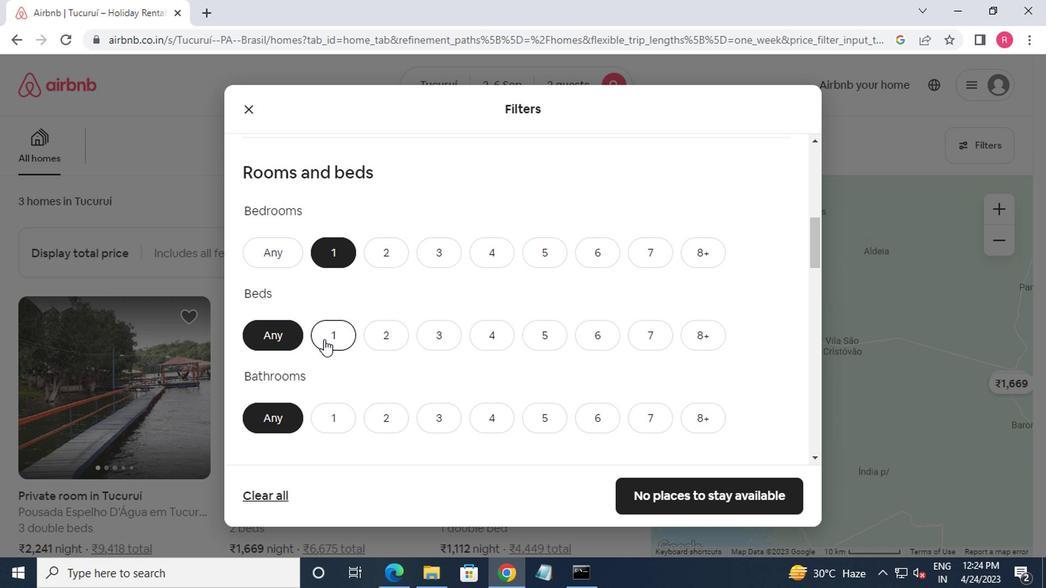 
Action: Mouse moved to (333, 414)
Screenshot: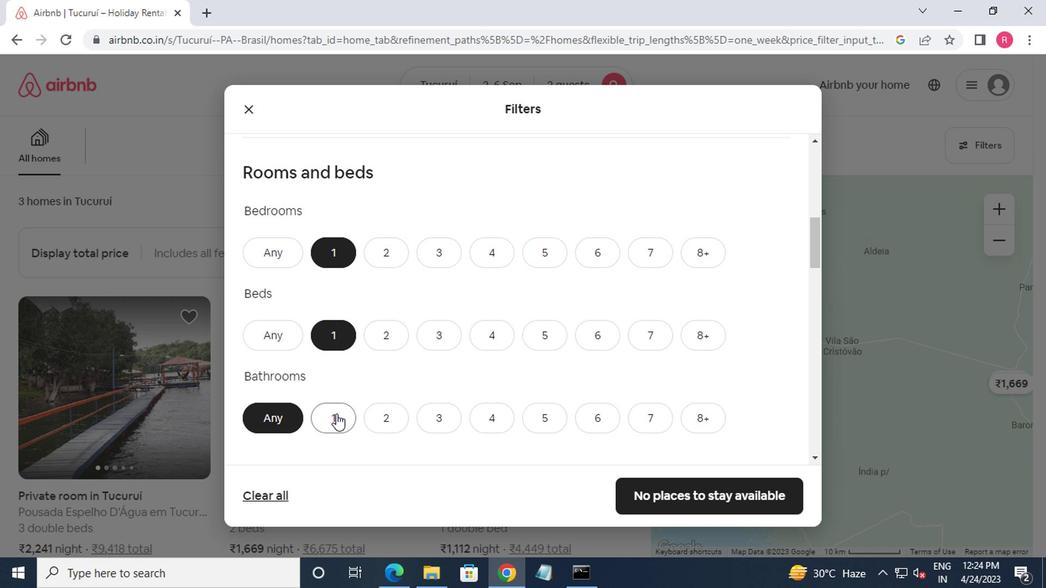 
Action: Mouse pressed left at (333, 414)
Screenshot: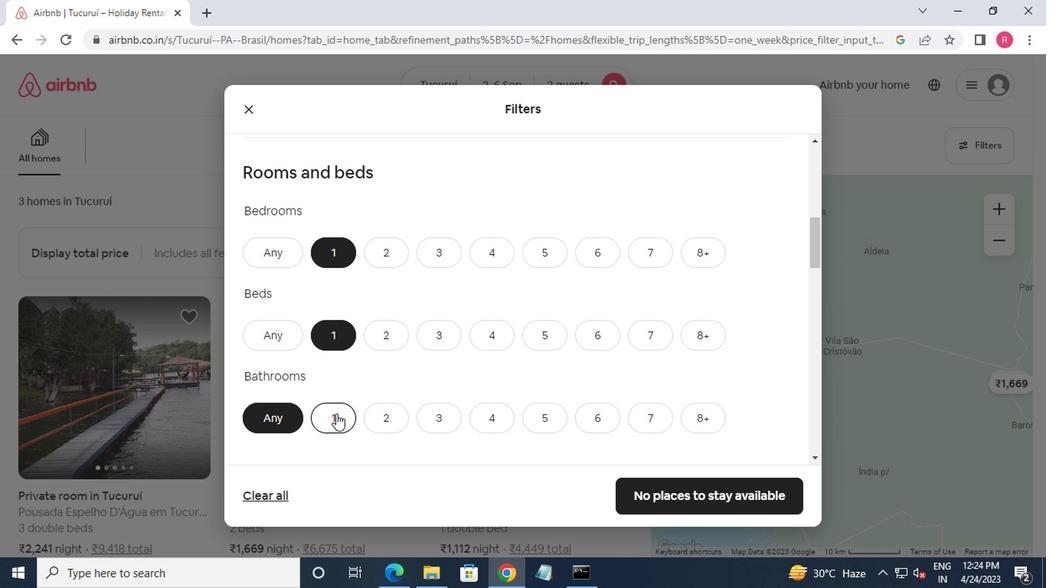 
Action: Mouse moved to (329, 414)
Screenshot: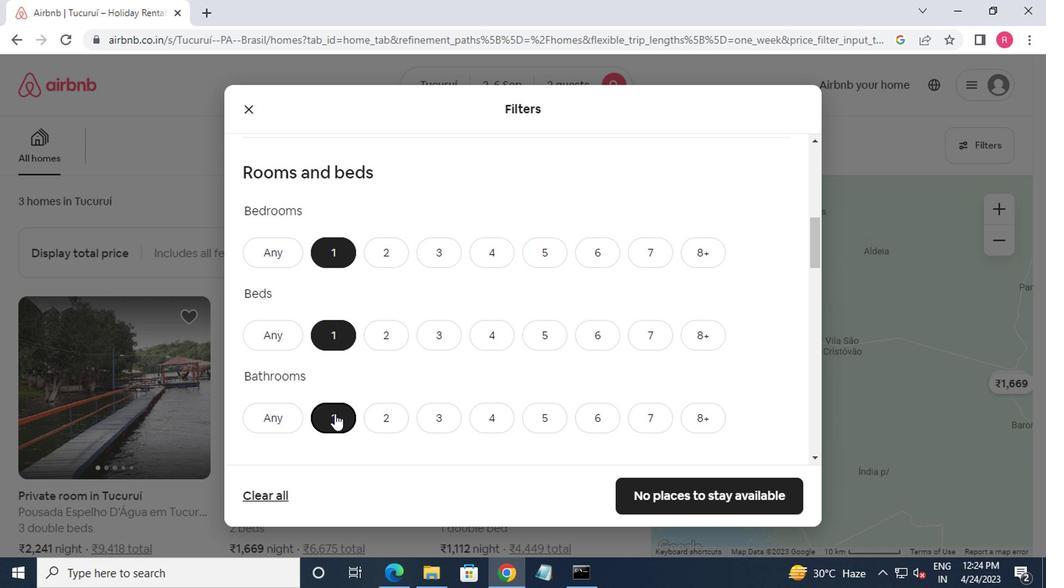 
Action: Mouse scrolled (329, 414) with delta (0, 0)
Screenshot: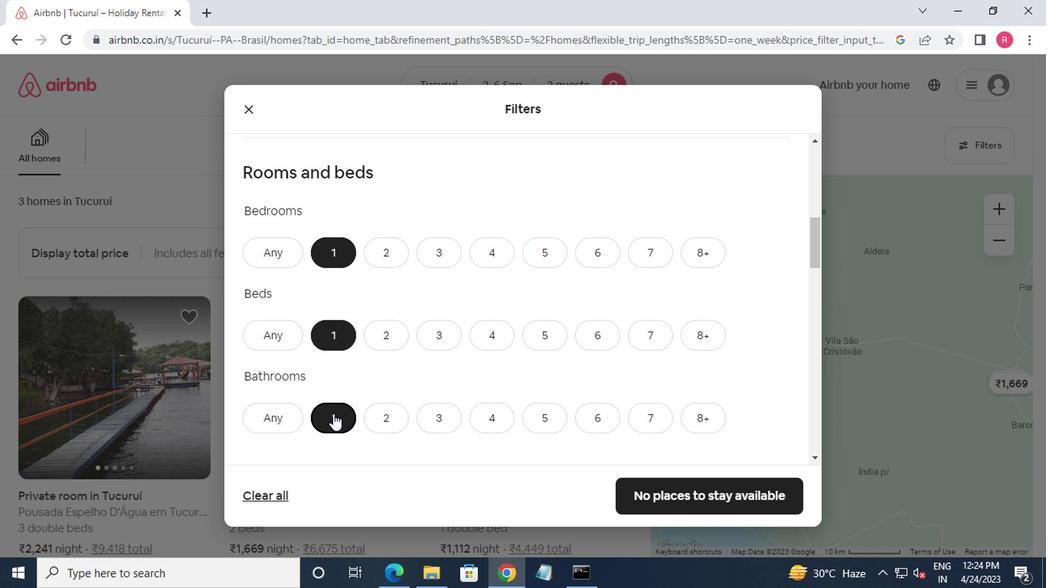 
Action: Mouse moved to (329, 414)
Screenshot: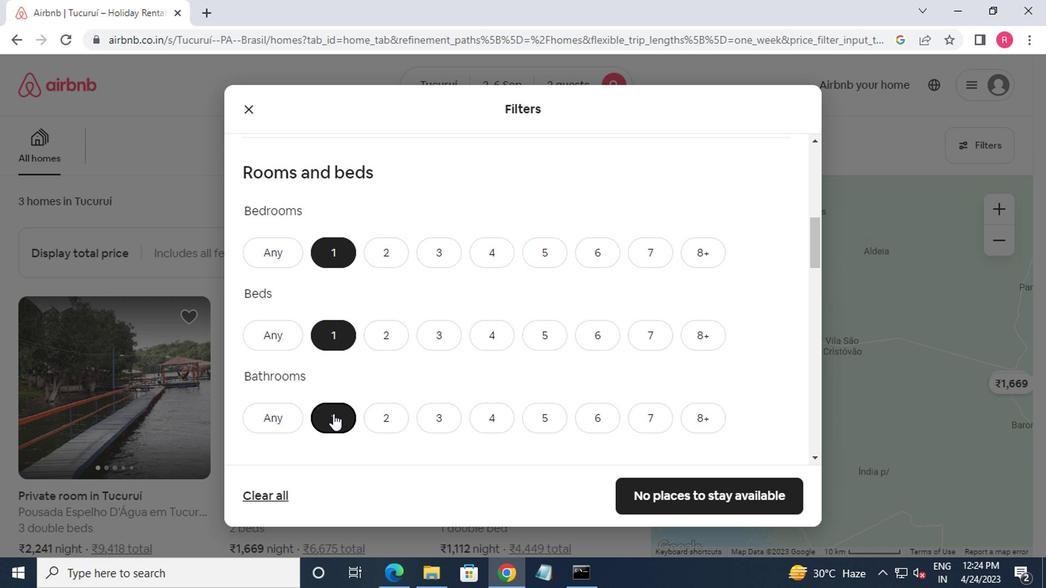 
Action: Mouse scrolled (329, 414) with delta (0, 0)
Screenshot: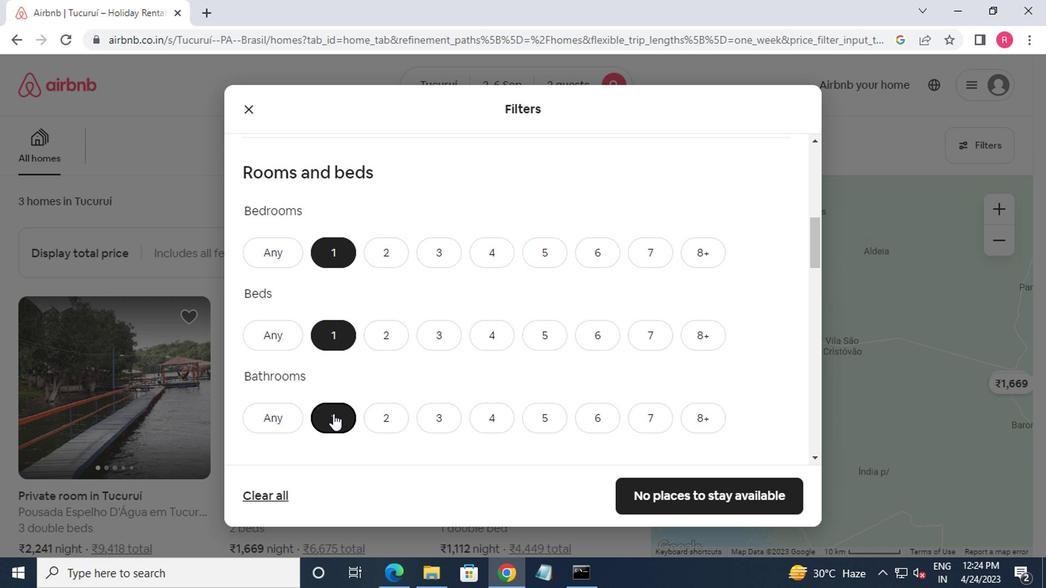 
Action: Mouse moved to (327, 415)
Screenshot: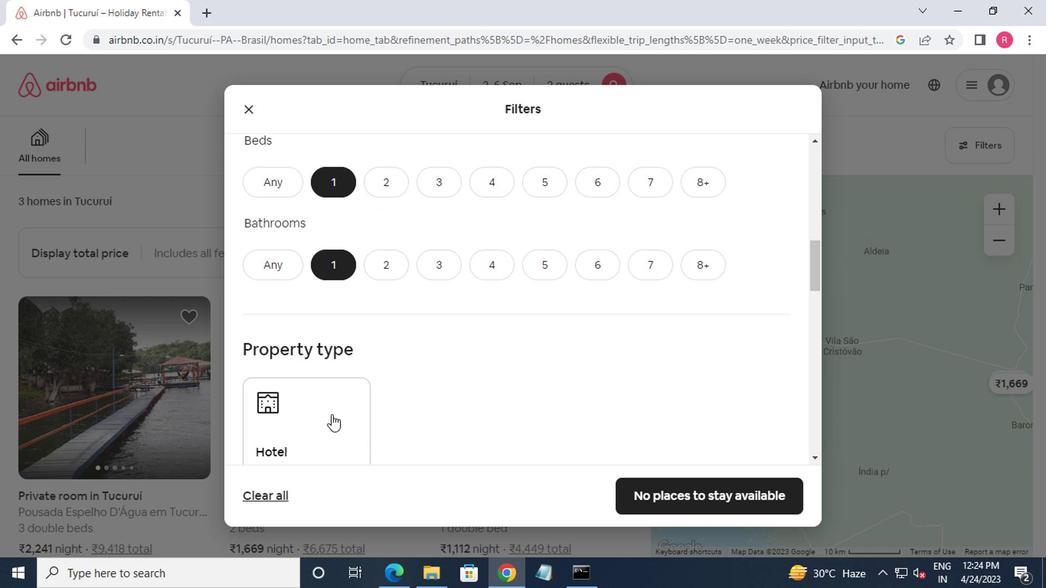 
Action: Mouse scrolled (327, 414) with delta (0, -1)
Screenshot: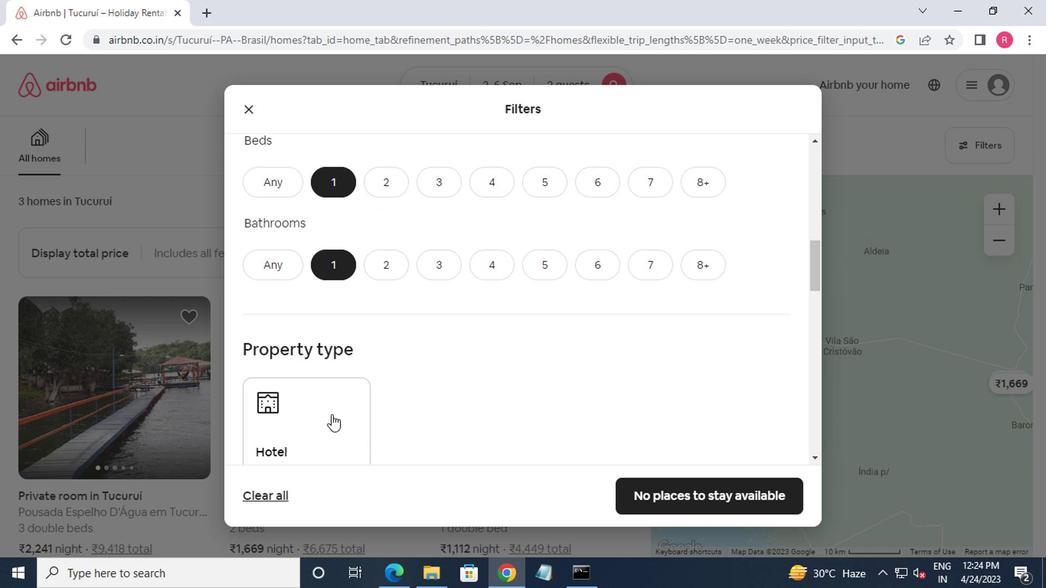 
Action: Mouse moved to (327, 417)
Screenshot: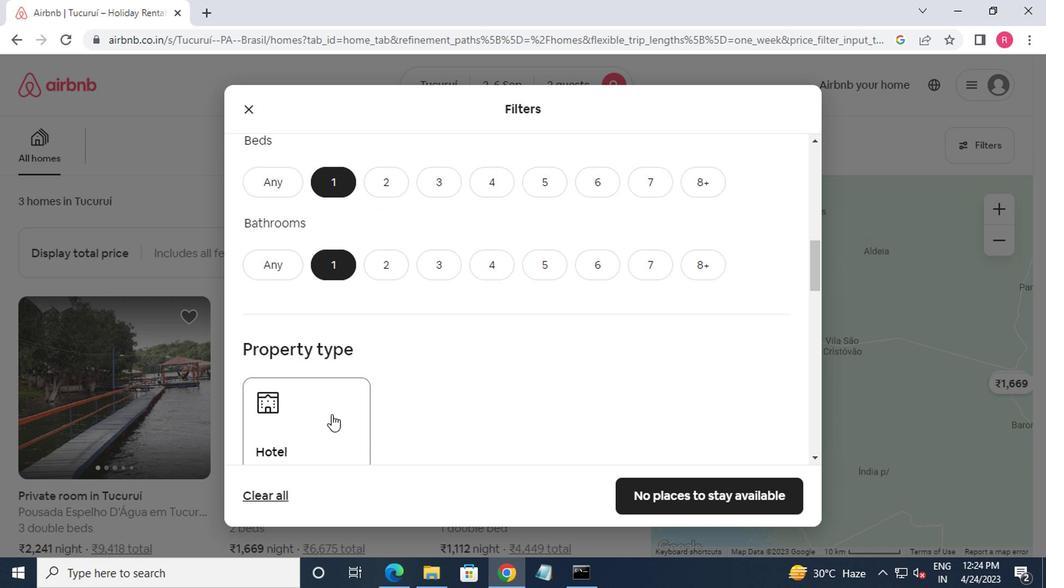 
Action: Mouse scrolled (327, 416) with delta (0, 0)
Screenshot: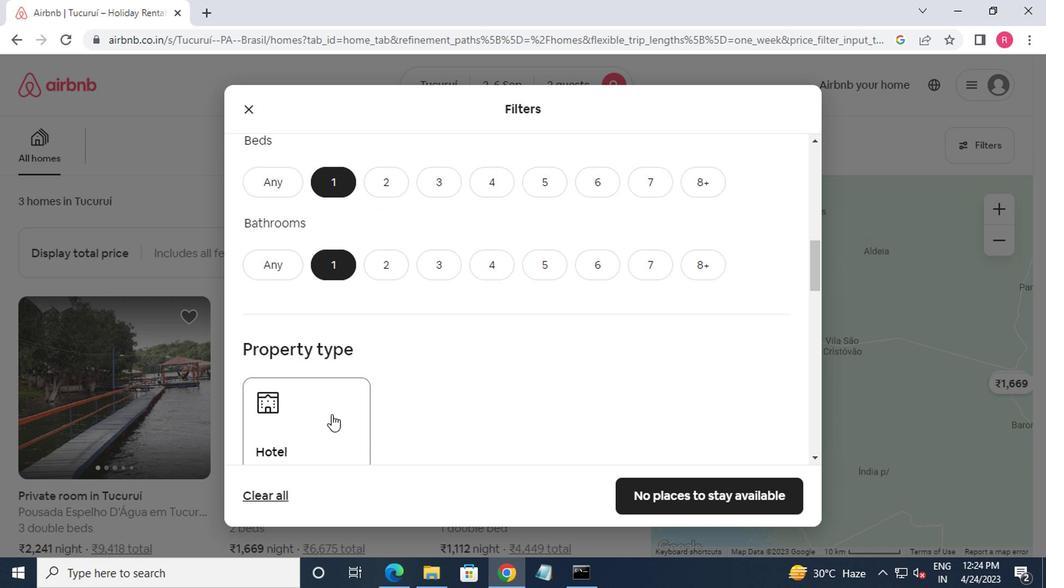 
Action: Mouse moved to (296, 298)
Screenshot: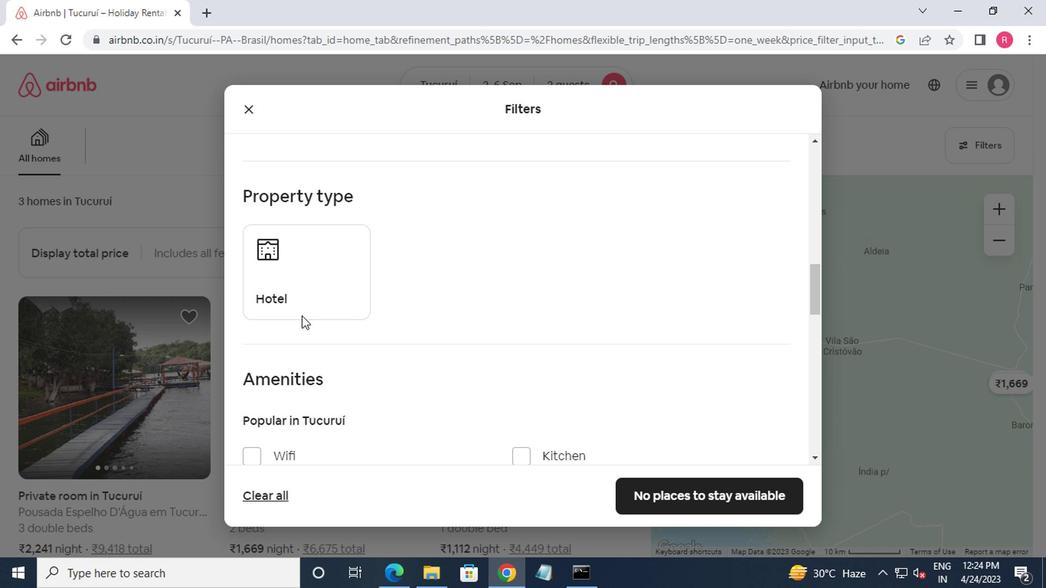 
Action: Mouse pressed left at (296, 298)
Screenshot: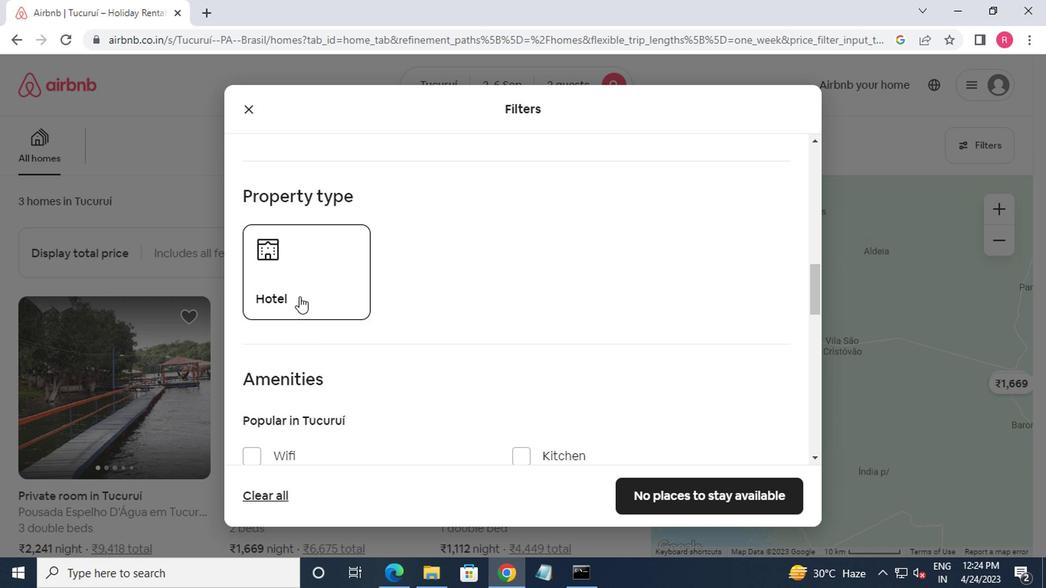 
Action: Mouse moved to (356, 335)
Screenshot: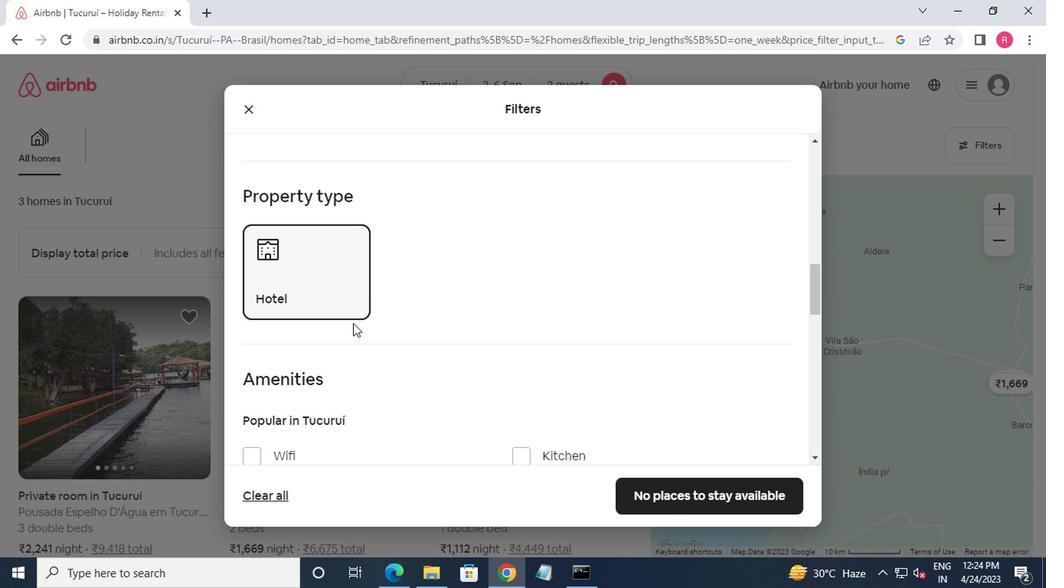 
Action: Mouse scrolled (356, 334) with delta (0, 0)
Screenshot: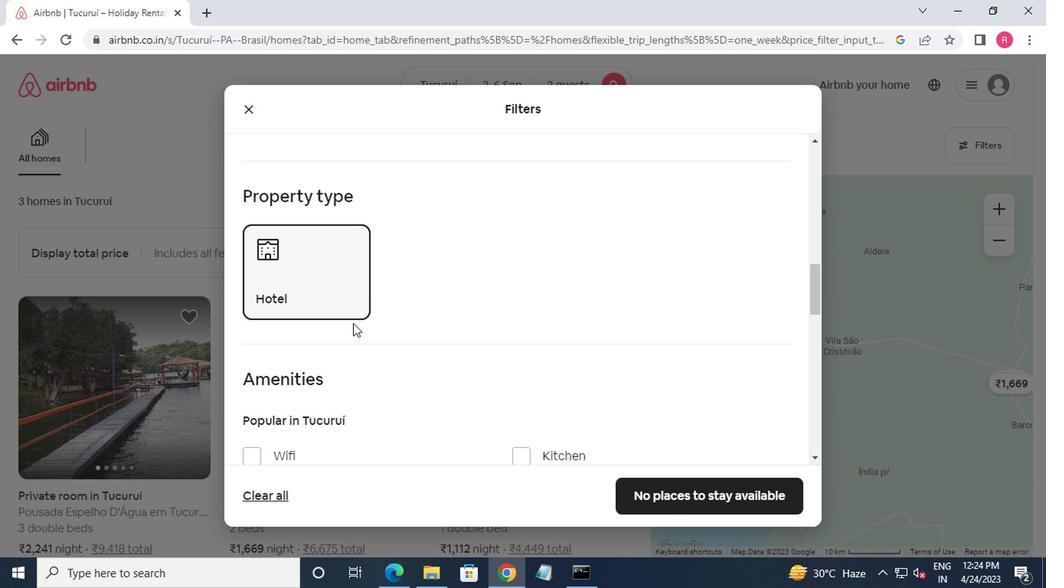 
Action: Mouse moved to (362, 341)
Screenshot: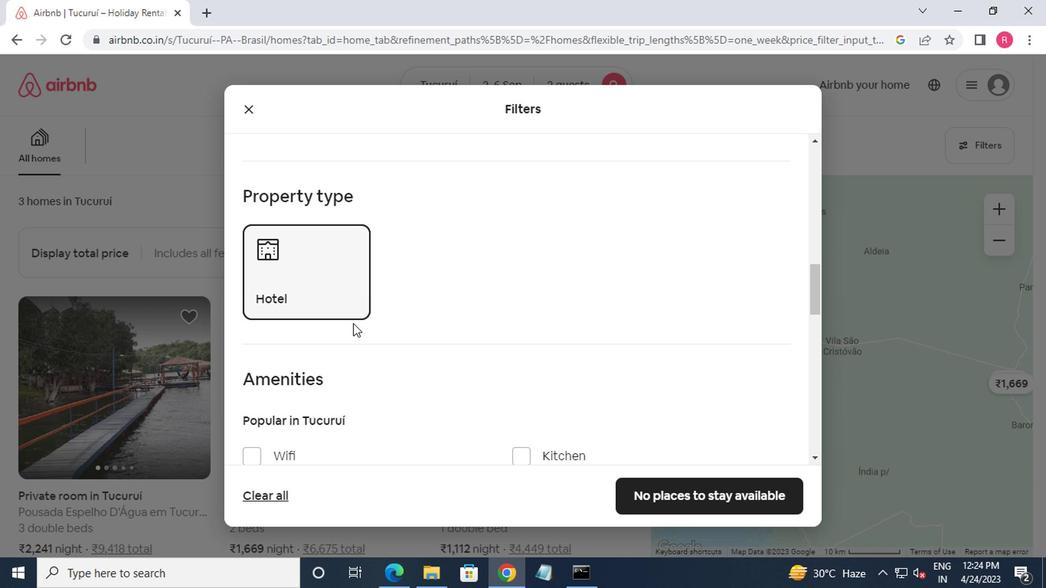 
Action: Mouse scrolled (362, 340) with delta (0, -1)
Screenshot: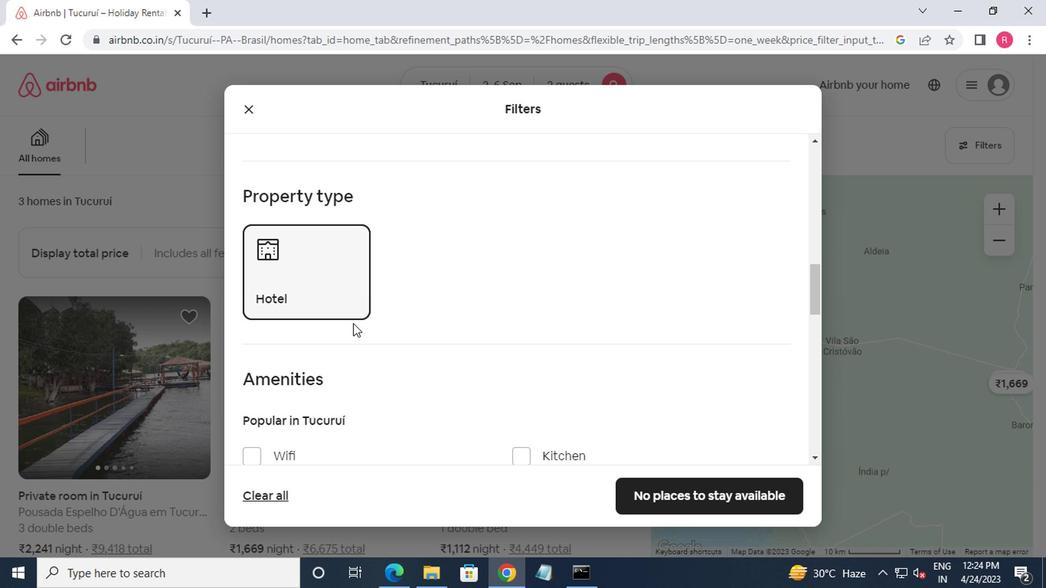 
Action: Mouse moved to (371, 342)
Screenshot: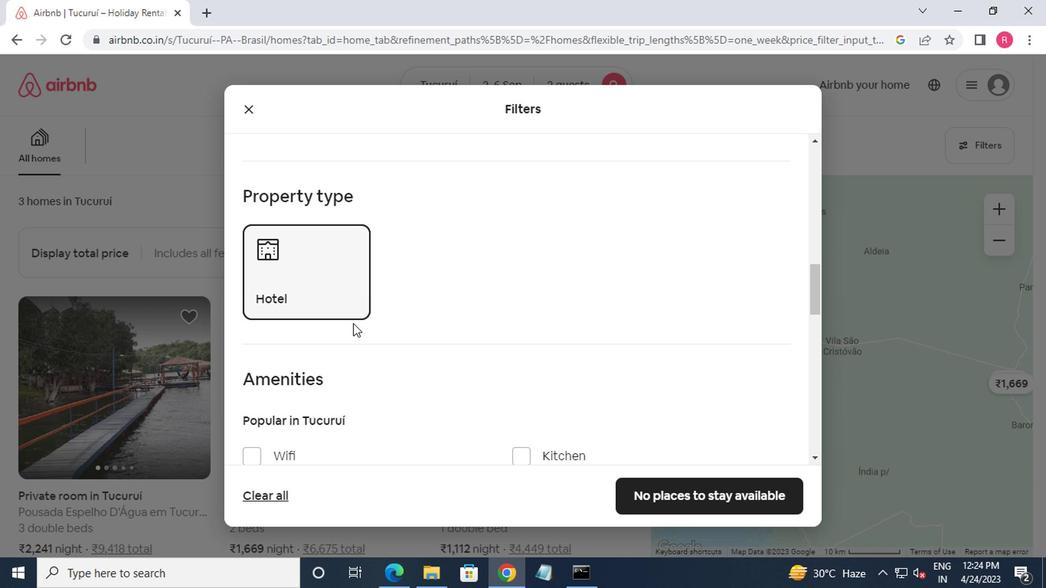 
Action: Mouse scrolled (371, 342) with delta (0, 0)
Screenshot: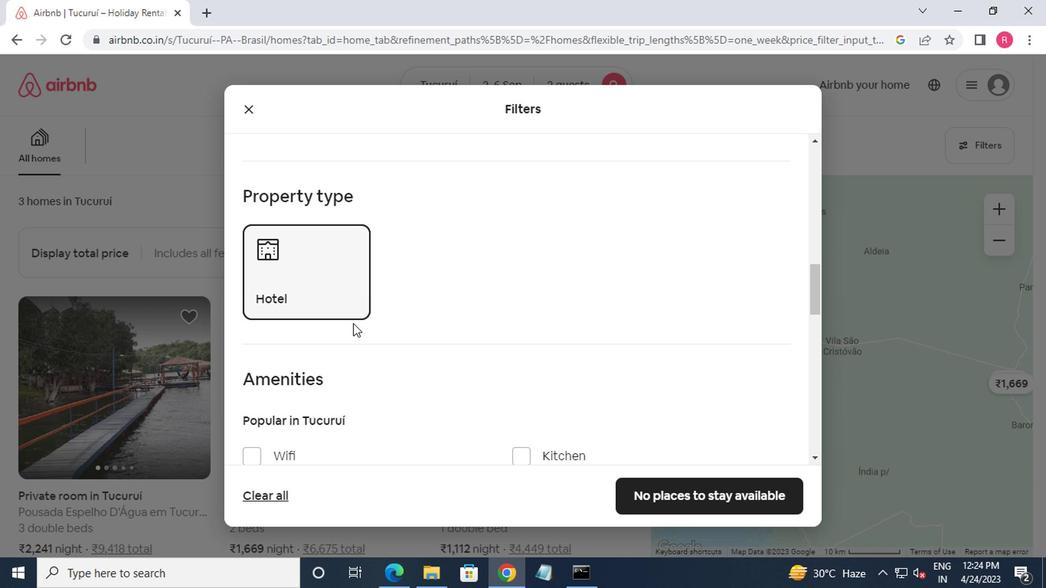 
Action: Mouse moved to (382, 344)
Screenshot: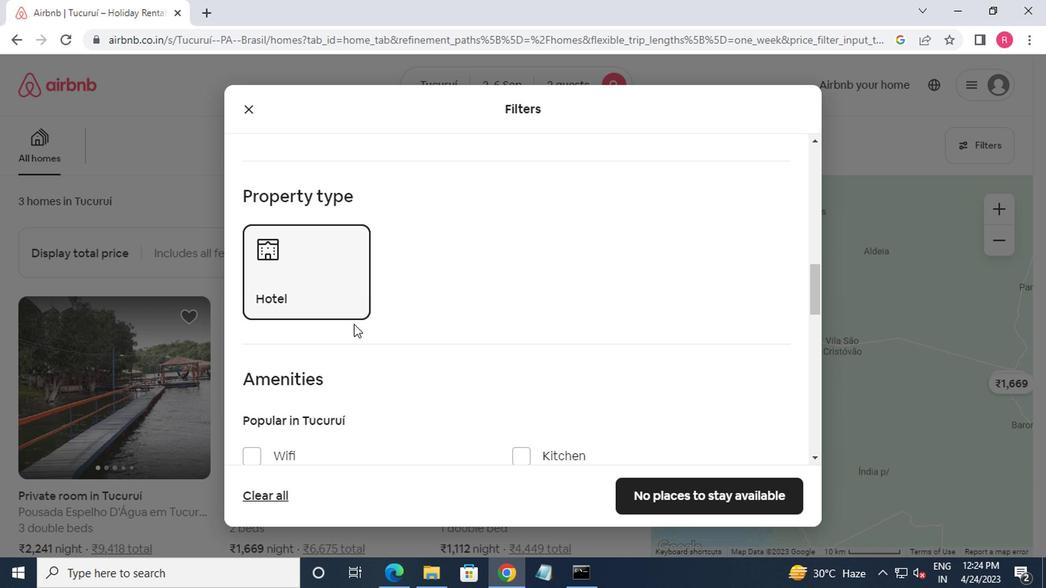 
Action: Mouse scrolled (382, 344) with delta (0, 0)
Screenshot: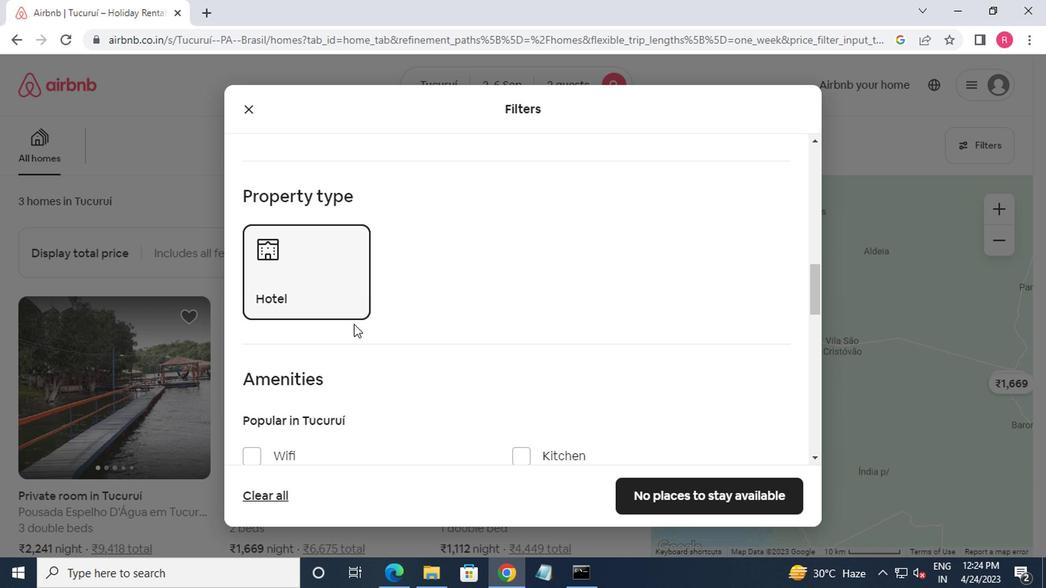 
Action: Mouse moved to (400, 347)
Screenshot: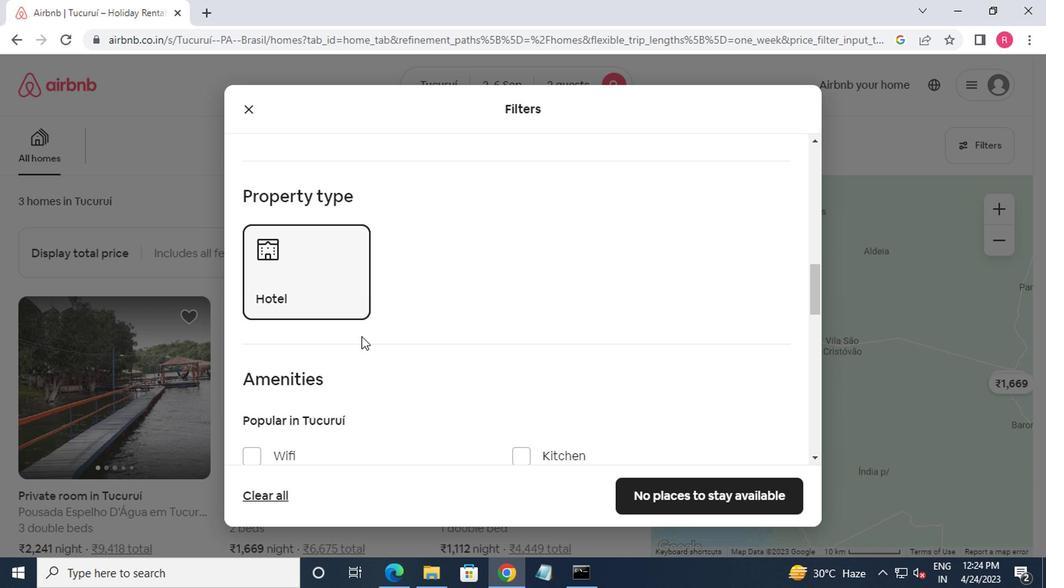 
Action: Mouse scrolled (400, 346) with delta (0, -1)
Screenshot: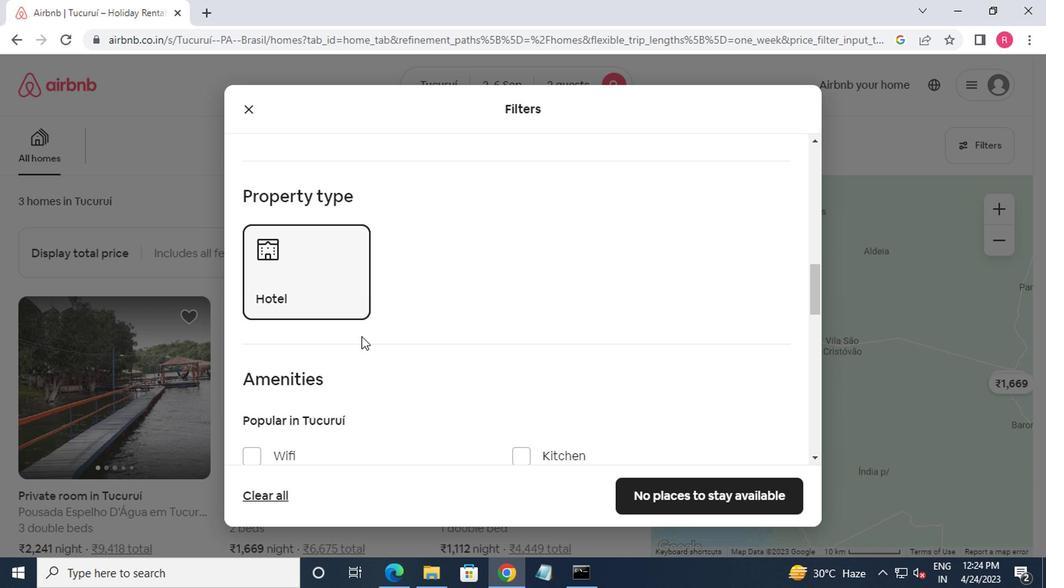 
Action: Mouse moved to (745, 359)
Screenshot: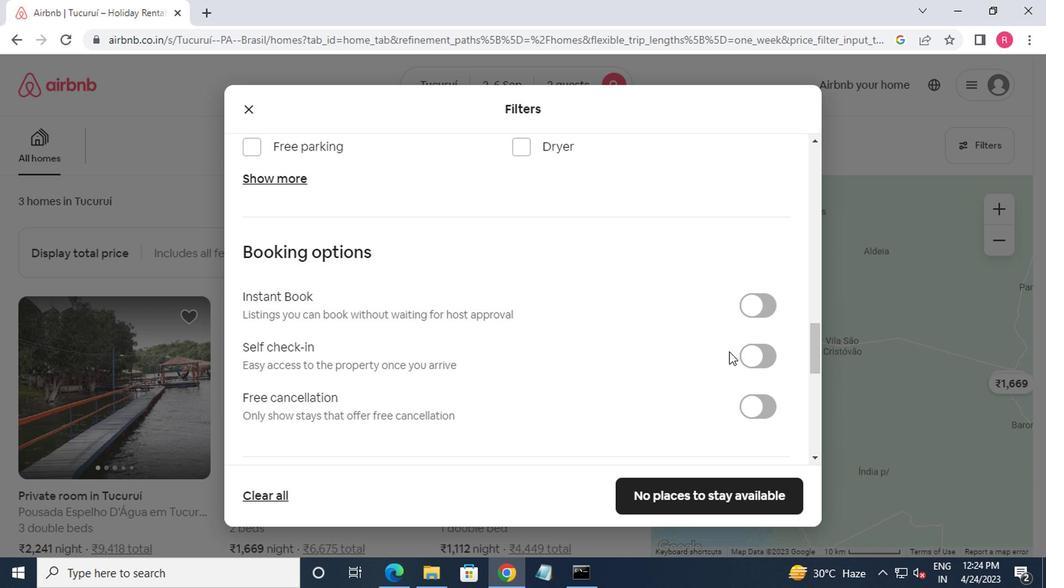 
Action: Mouse pressed left at (745, 359)
Screenshot: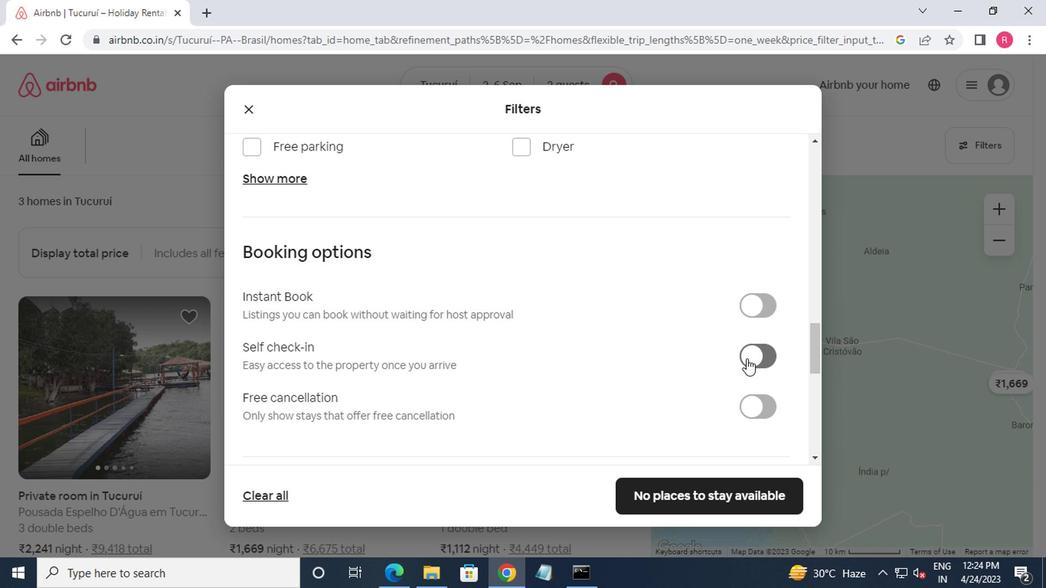 
Action: Mouse moved to (682, 363)
Screenshot: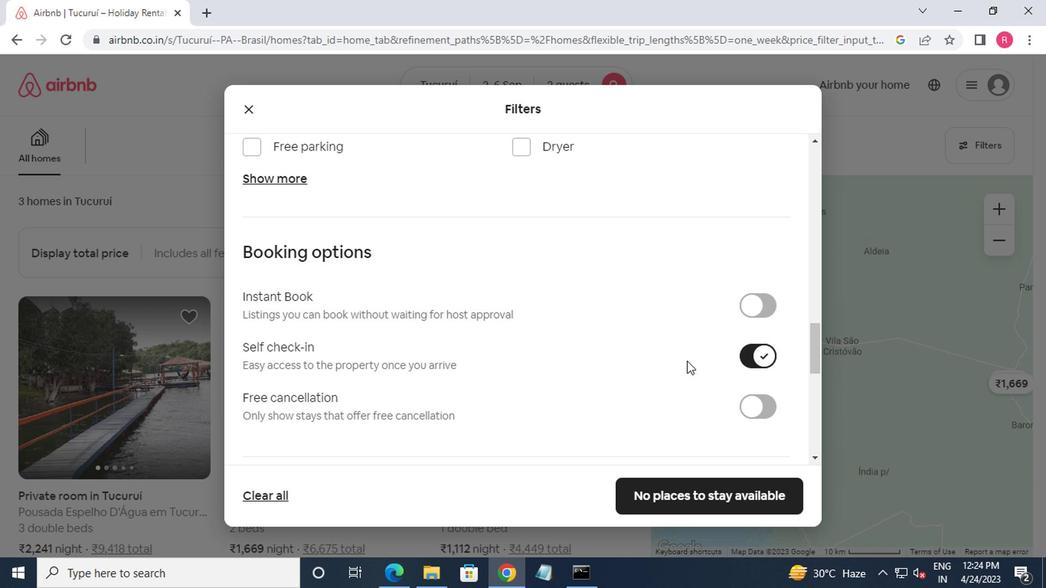 
Action: Mouse scrolled (682, 363) with delta (0, 0)
Screenshot: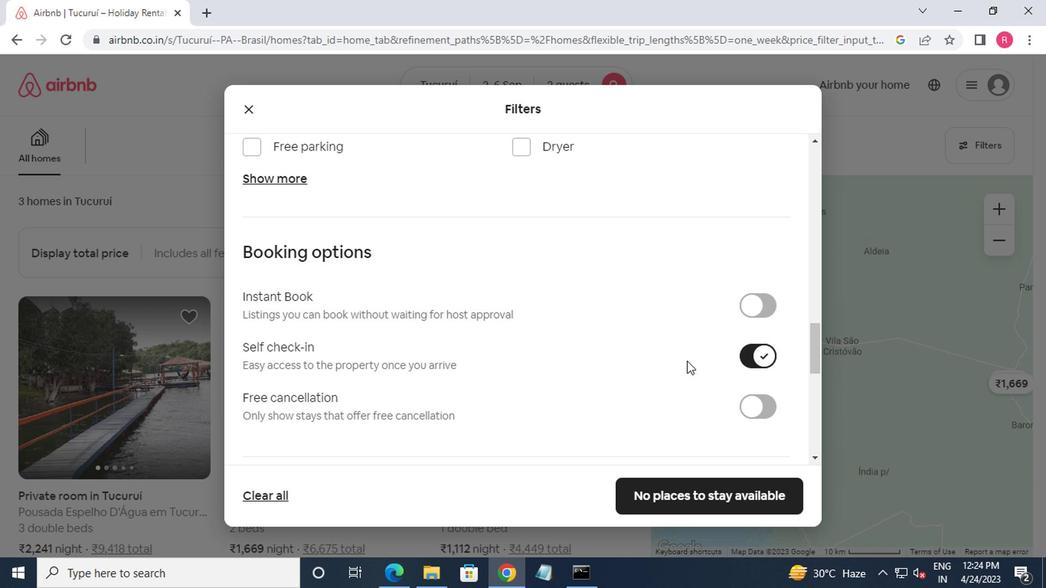 
Action: Mouse moved to (681, 365)
Screenshot: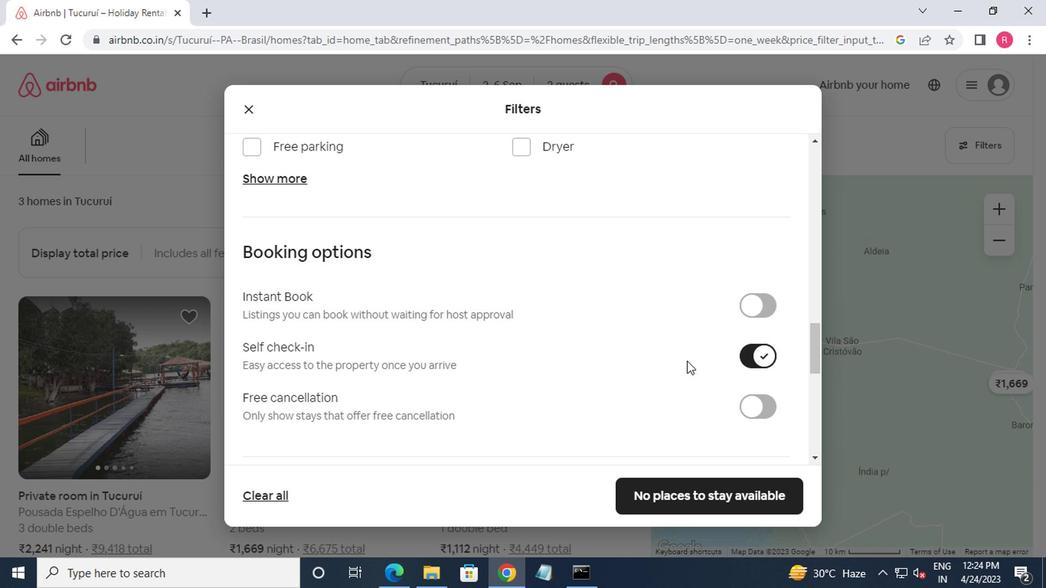 
Action: Mouse scrolled (681, 364) with delta (0, 0)
Screenshot: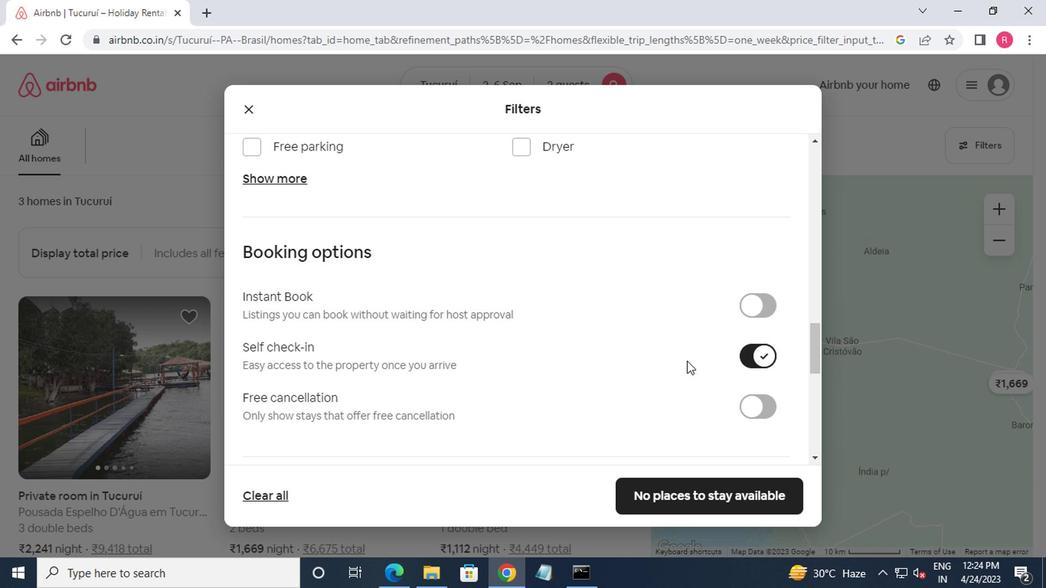 
Action: Mouse moved to (680, 365)
Screenshot: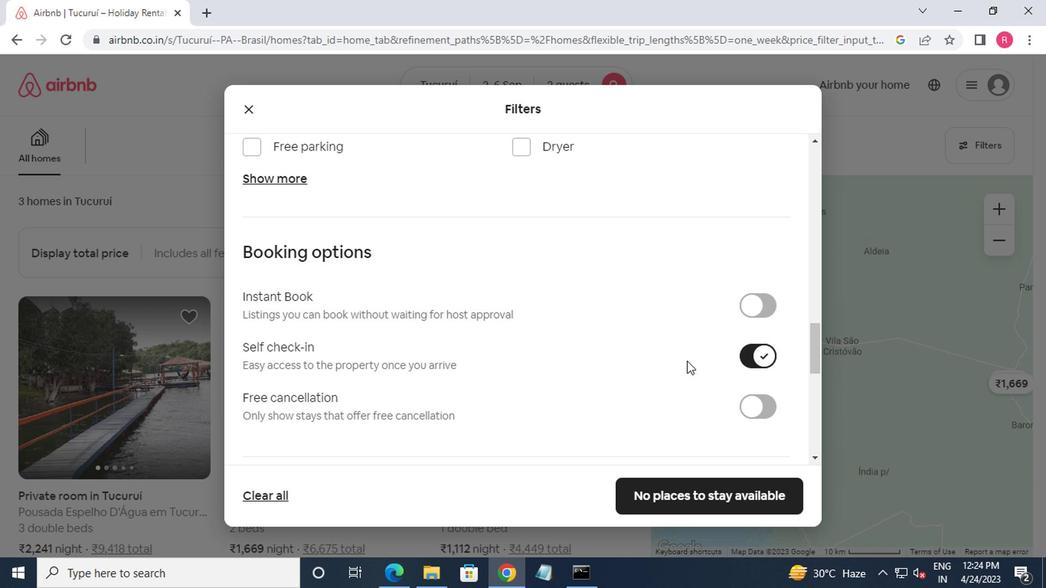 
Action: Mouse scrolled (680, 364) with delta (0, 0)
Screenshot: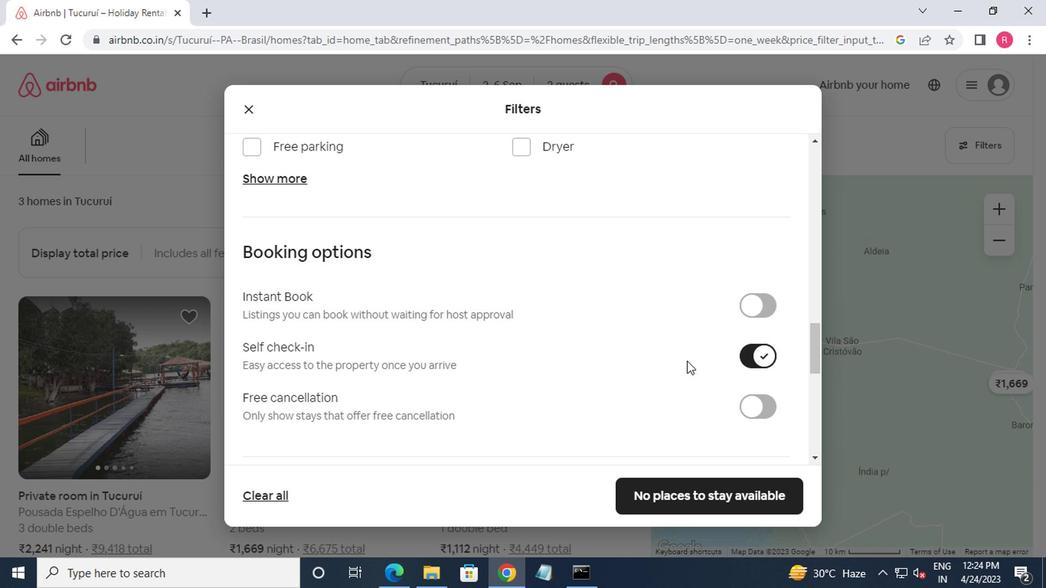 
Action: Mouse moved to (680, 366)
Screenshot: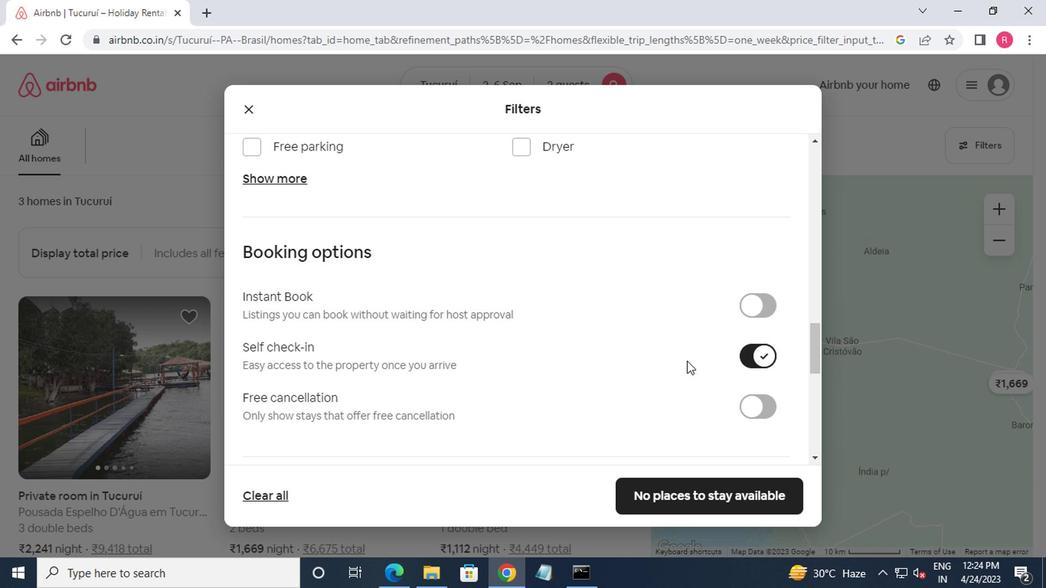 
Action: Mouse scrolled (680, 365) with delta (0, -1)
Screenshot: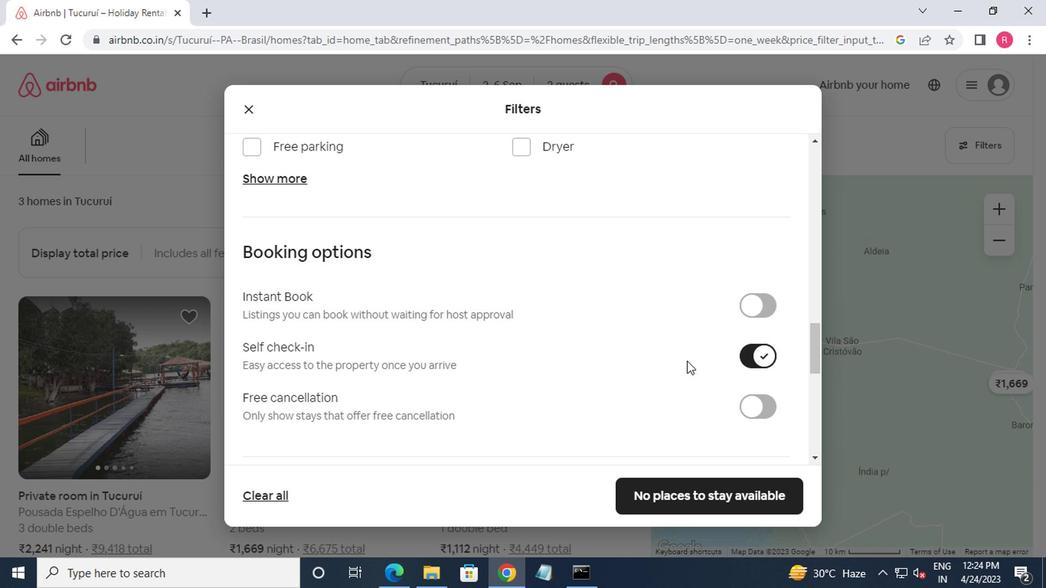 
Action: Mouse moved to (678, 369)
Screenshot: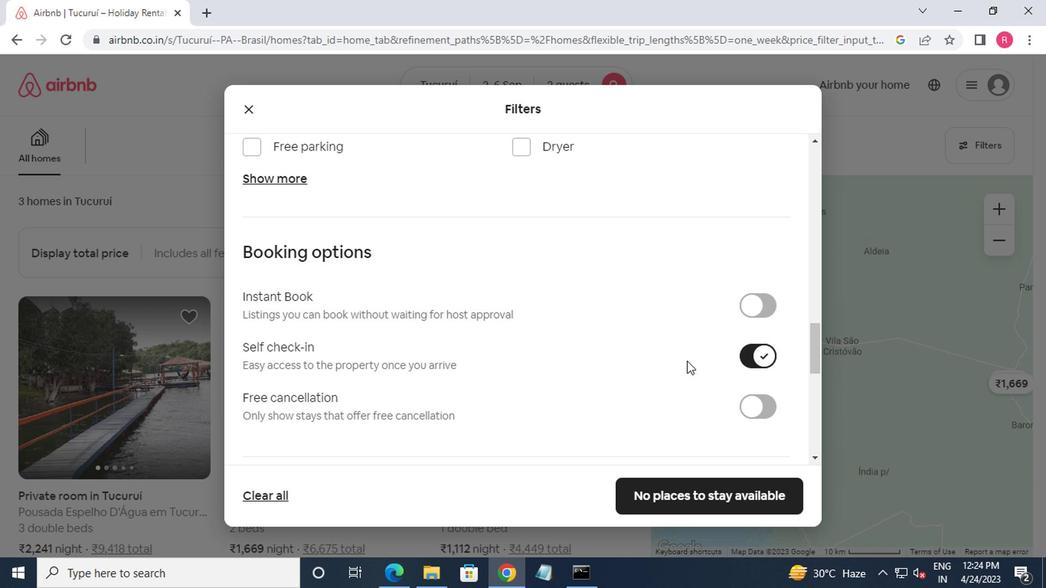 
Action: Mouse scrolled (678, 368) with delta (0, 0)
Screenshot: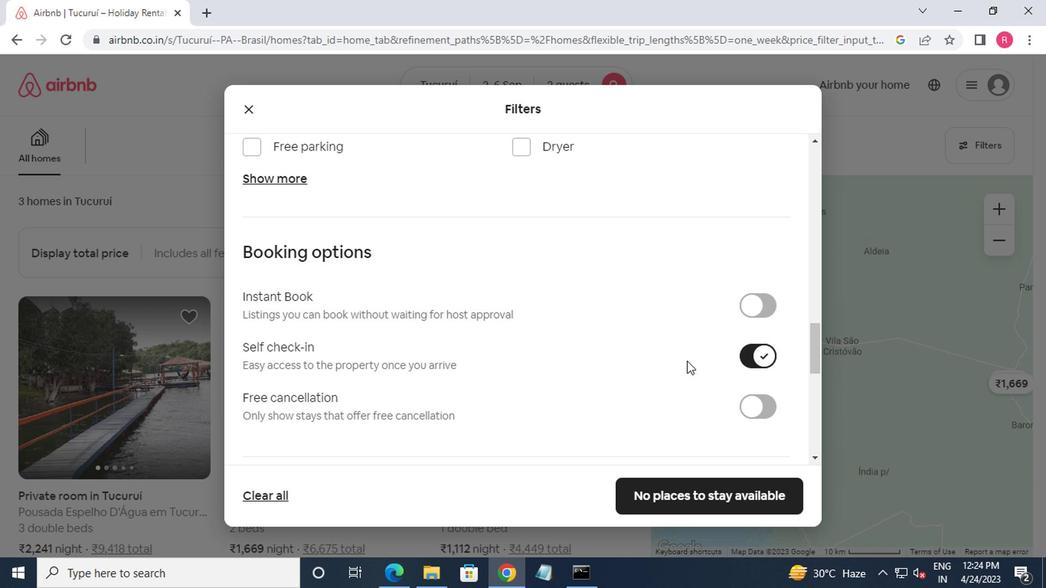 
Action: Mouse moved to (576, 405)
Screenshot: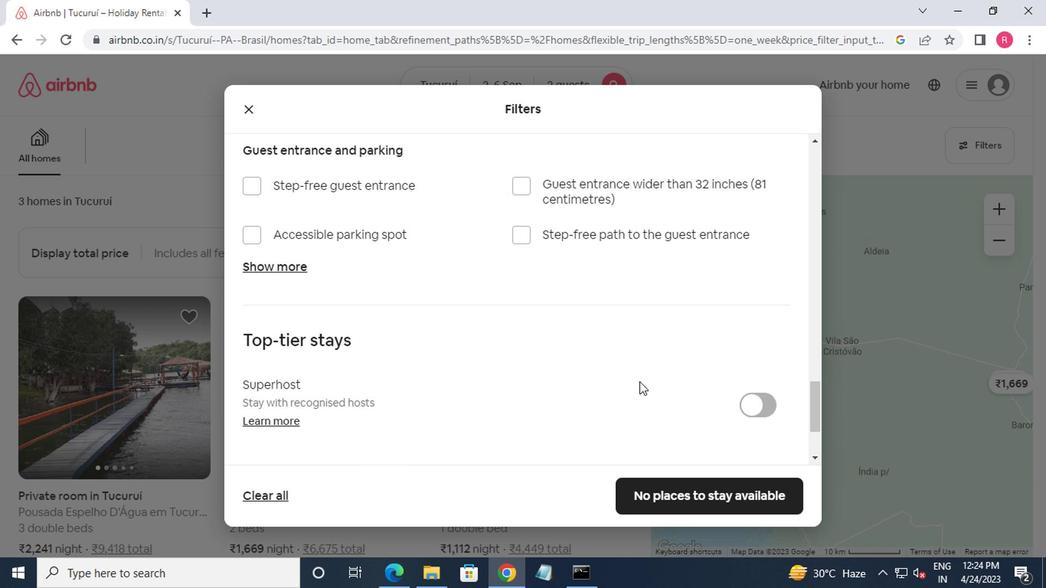 
Action: Mouse scrolled (576, 404) with delta (0, 0)
Screenshot: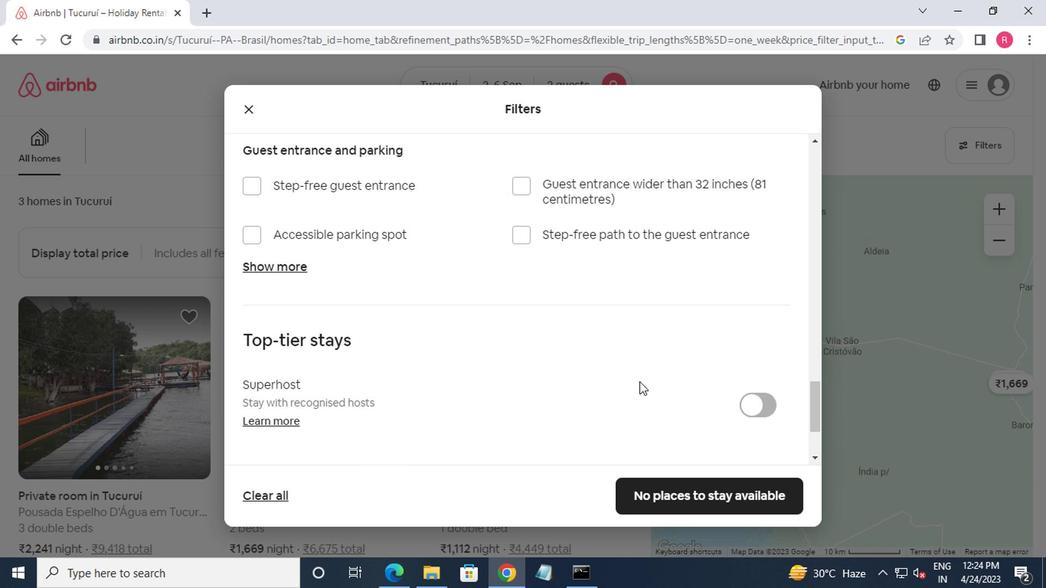 
Action: Mouse moved to (569, 408)
Screenshot: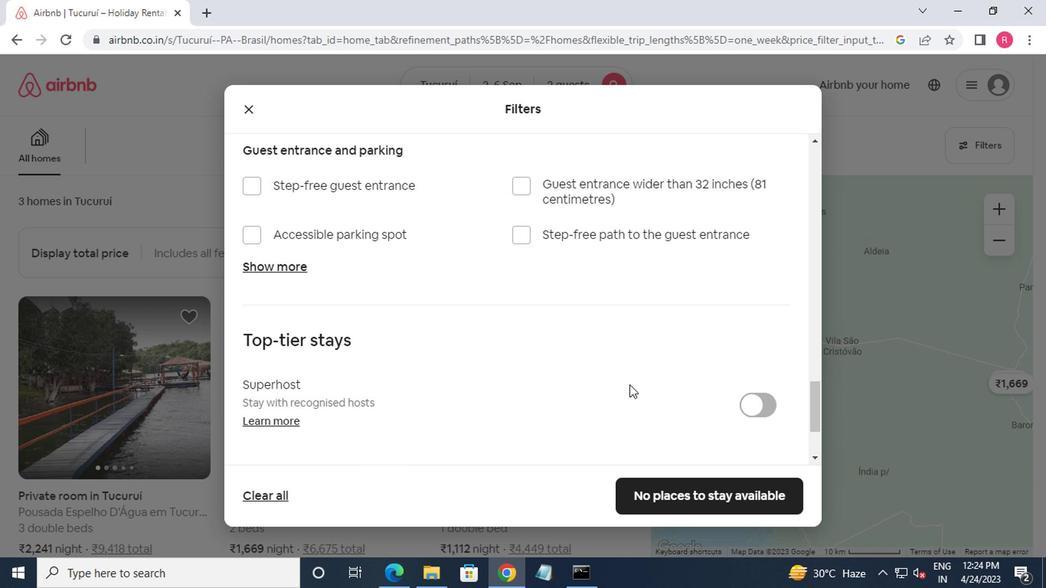 
Action: Mouse scrolled (569, 407) with delta (0, -1)
Screenshot: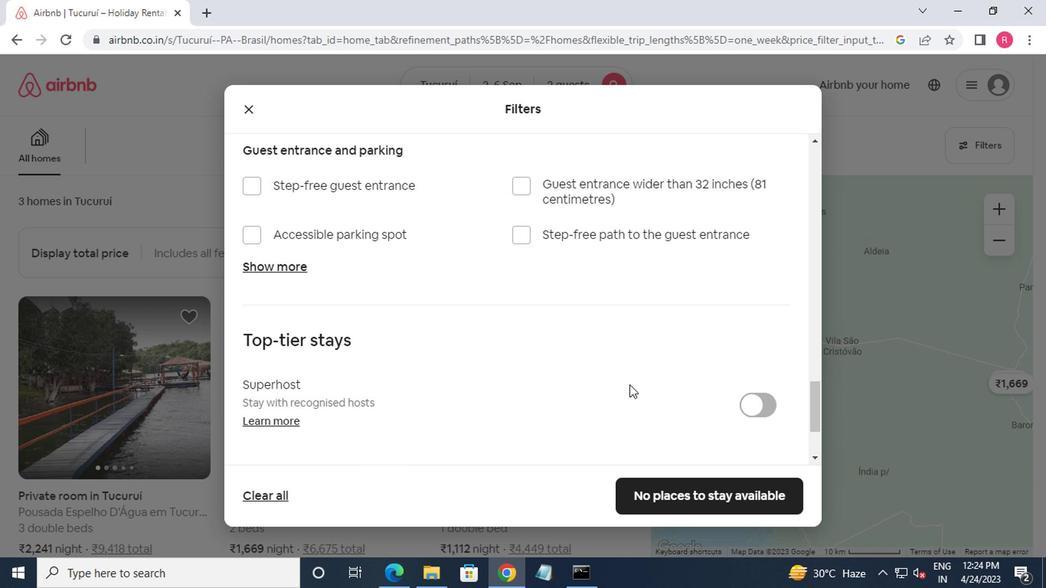 
Action: Mouse moved to (565, 409)
Screenshot: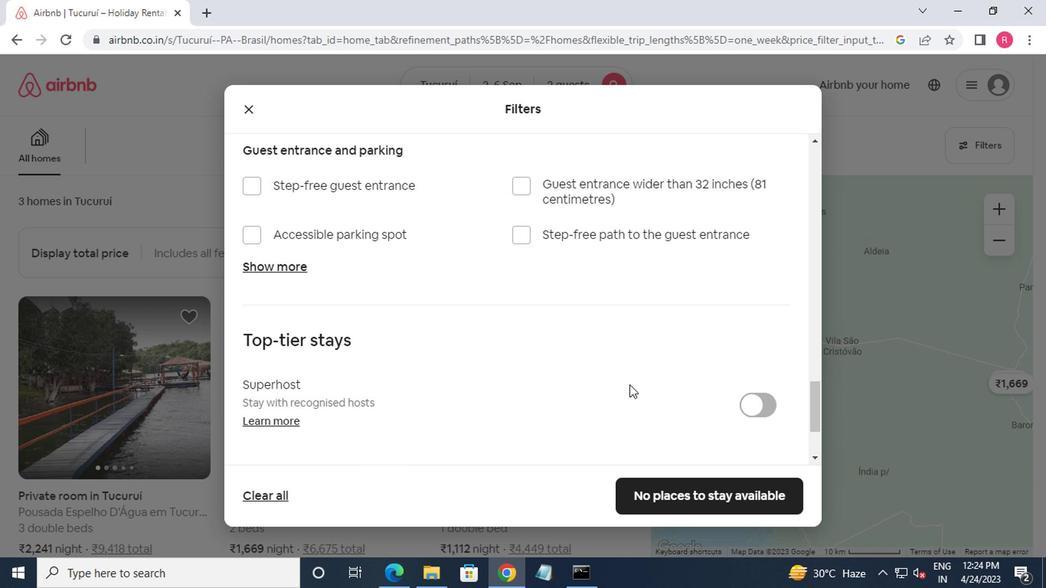 
Action: Mouse scrolled (565, 408) with delta (0, 0)
Screenshot: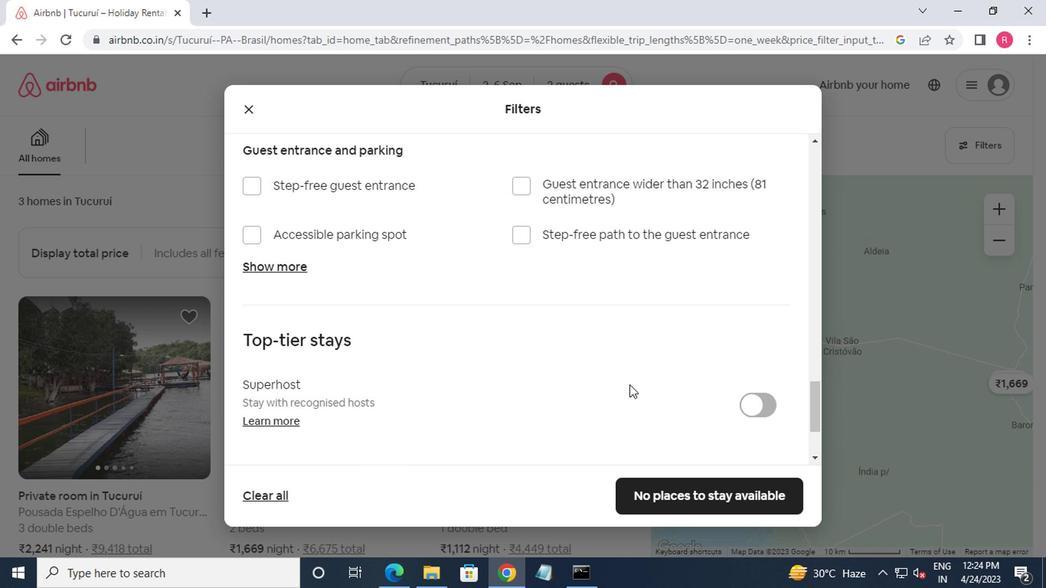 
Action: Mouse moved to (559, 412)
Screenshot: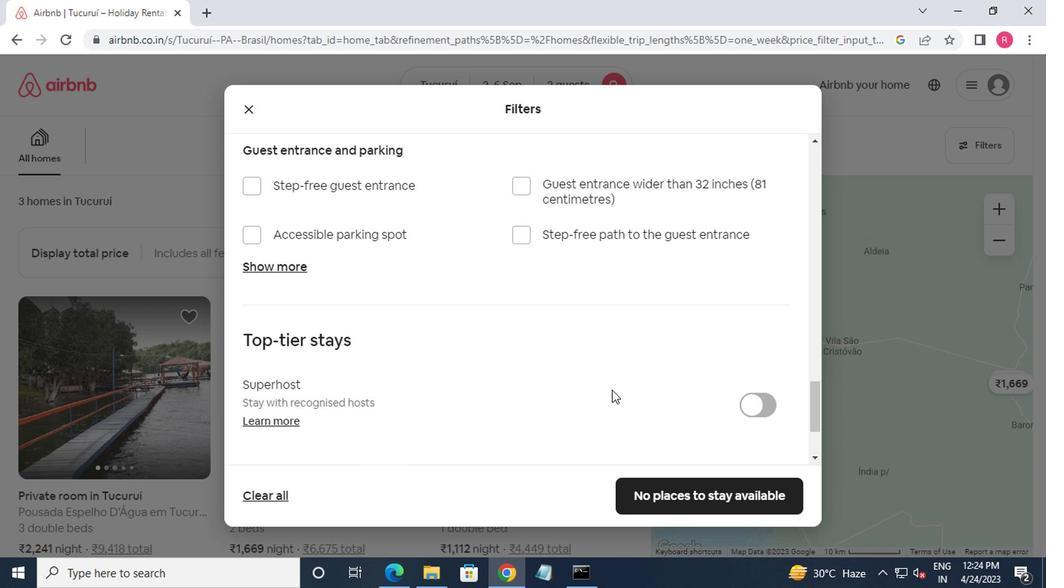 
Action: Mouse scrolled (559, 411) with delta (0, -1)
Screenshot: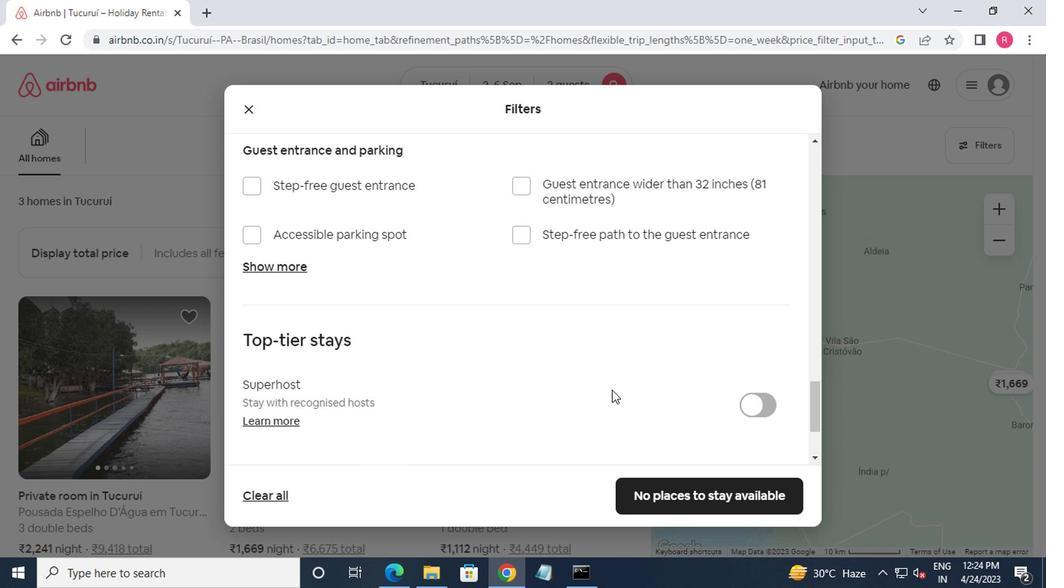 
Action: Mouse moved to (269, 441)
Screenshot: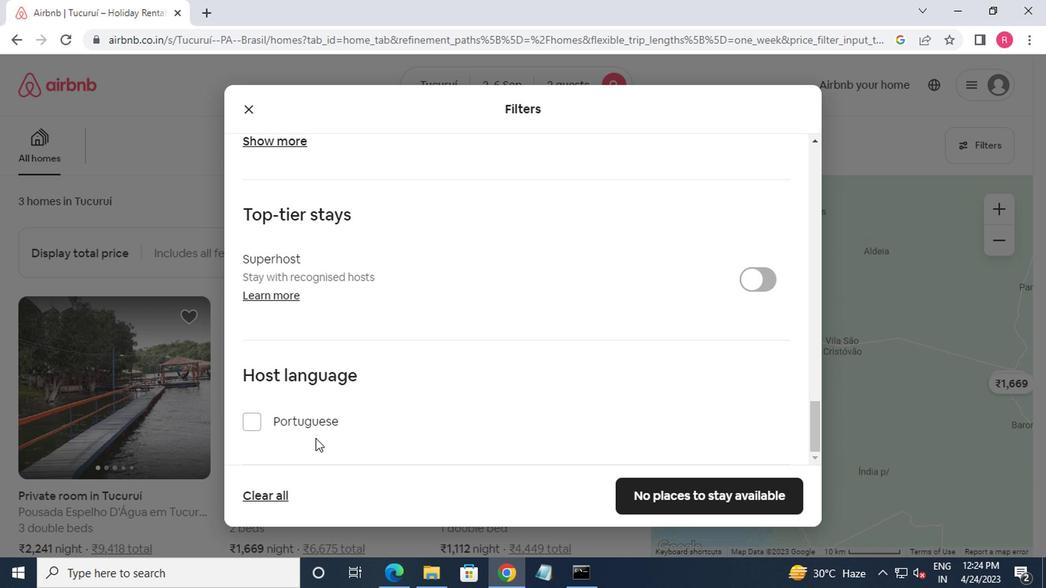 
Action: Mouse scrolled (269, 440) with delta (0, 0)
Screenshot: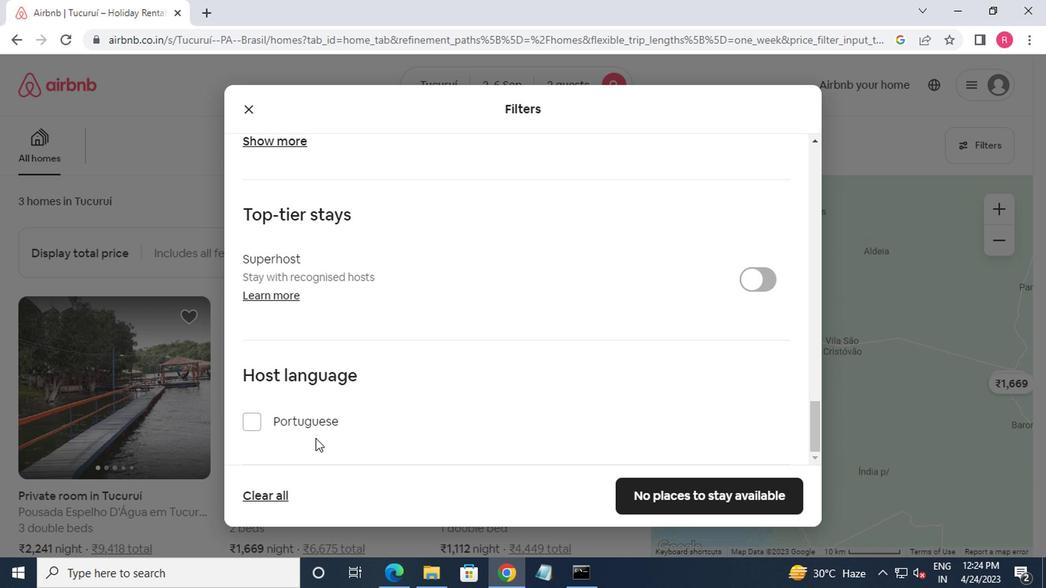 
Action: Mouse moved to (636, 500)
Screenshot: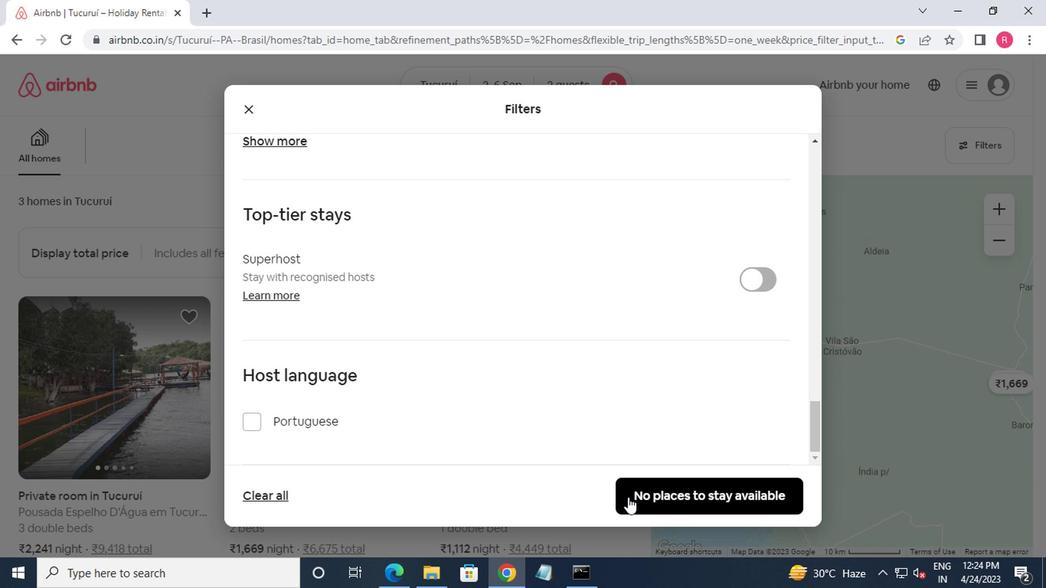 
Action: Mouse pressed left at (636, 500)
Screenshot: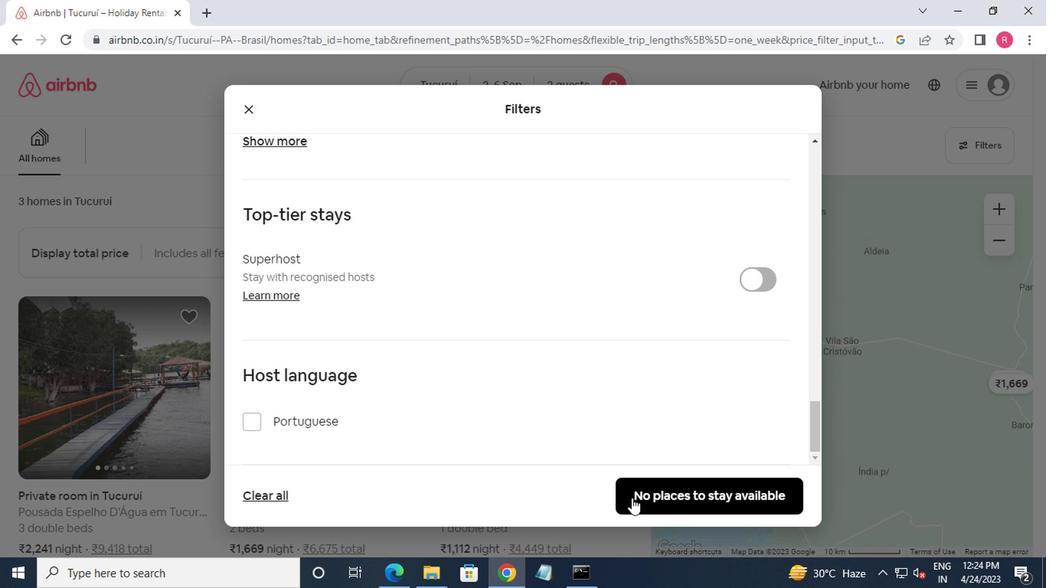 
Action: Mouse moved to (683, 431)
Screenshot: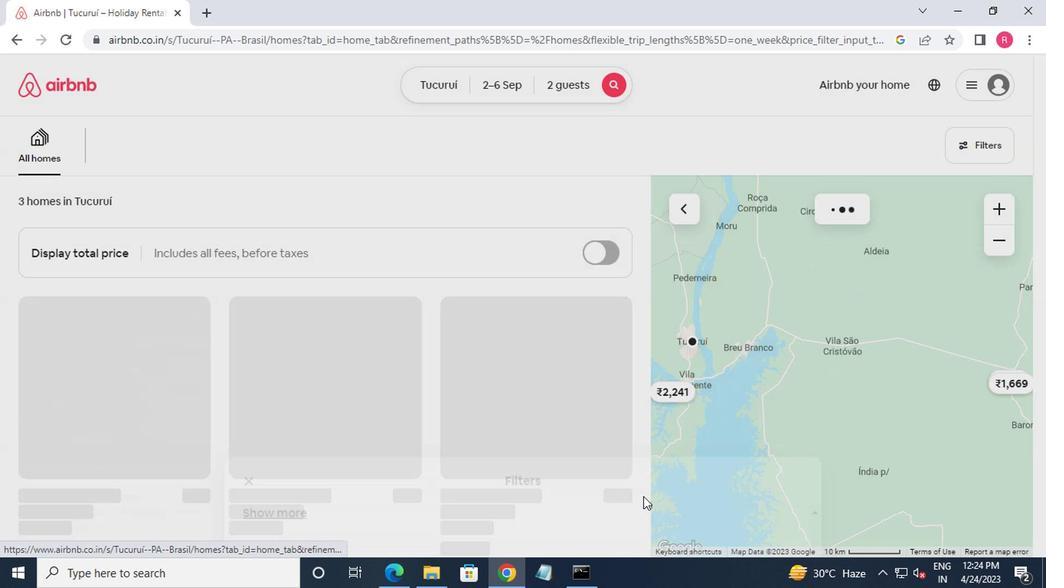 
